 Task: Create a Sprint called Sprint0000000130 in Scrum Project Project0000000044 in Jira. Create a Sprint called Sprint0000000131 in Scrum Project Project0000000044 in Jira. Create a Sprint called Sprint0000000132 in Scrum Project Project0000000044 in Jira. Set Duration of Sprint called Sprint0000000130 in Scrum Project Project0000000044 to 1 week in Jira. Set Duration of Sprint called Sprint0000000131 in Scrum Project Project0000000044 to 2 weeks in Jira
Action: Mouse moved to (995, 273)
Screenshot: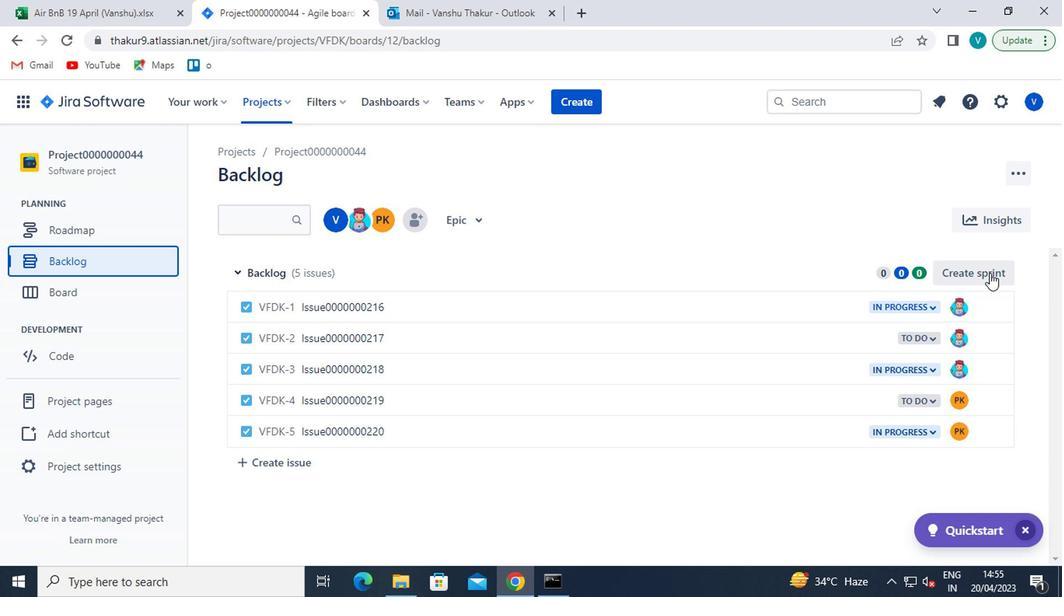 
Action: Mouse pressed left at (995, 273)
Screenshot: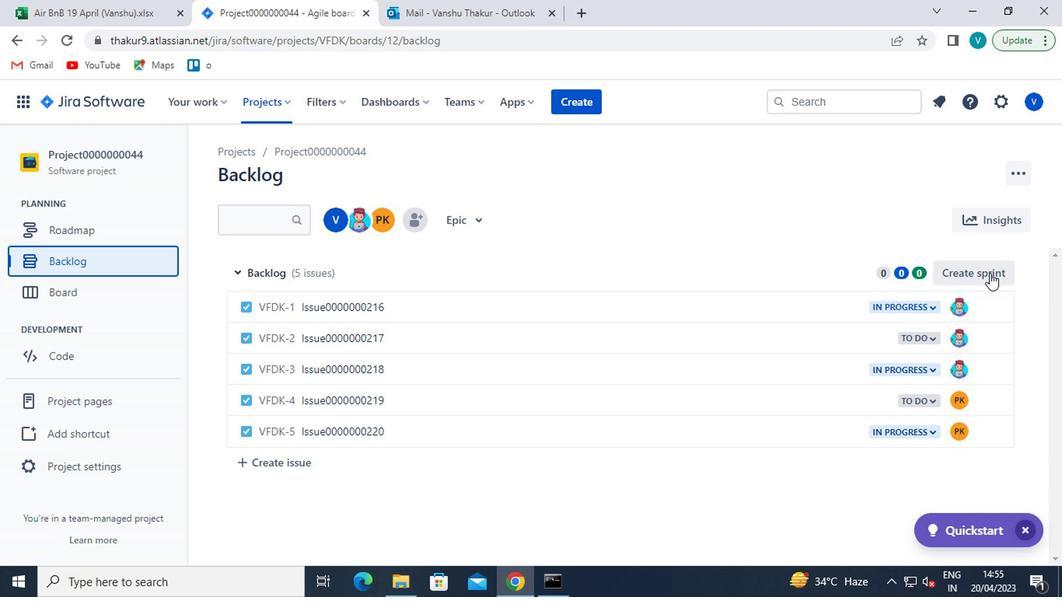 
Action: Mouse moved to (348, 273)
Screenshot: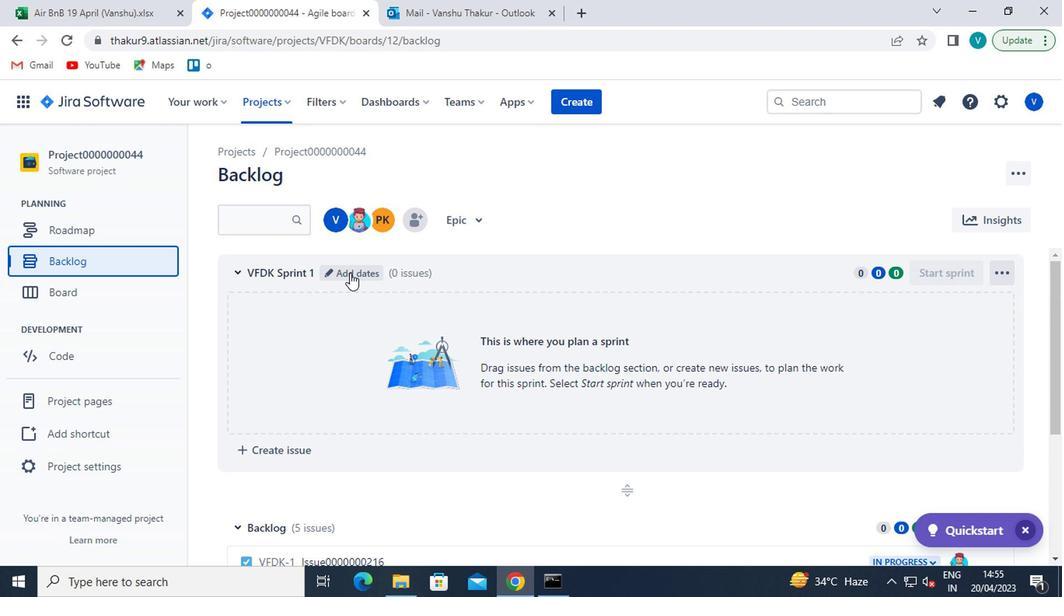 
Action: Mouse pressed left at (348, 273)
Screenshot: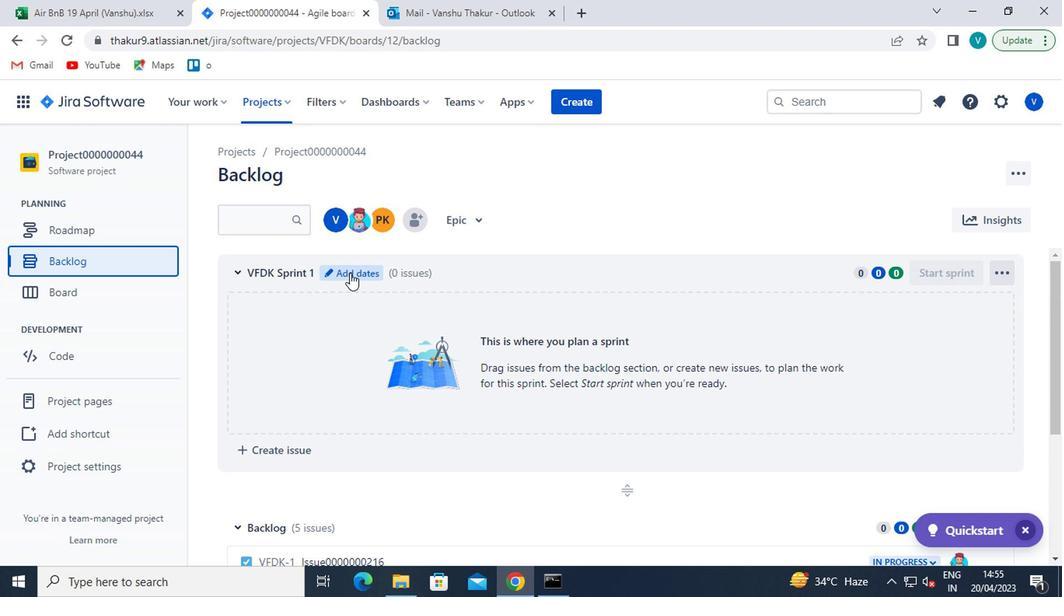 
Action: Mouse moved to (402, 216)
Screenshot: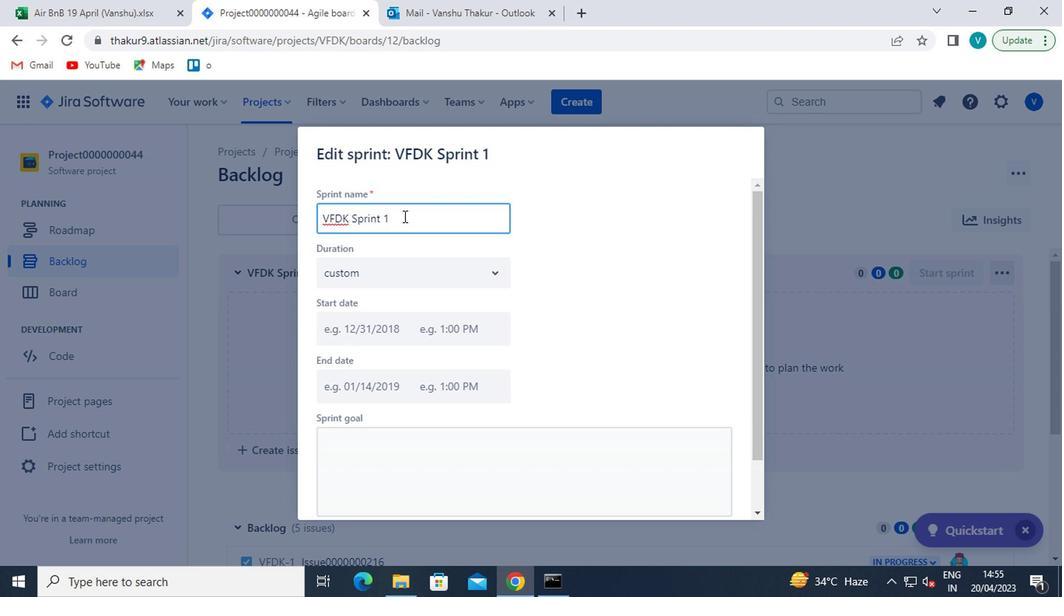 
Action: Key pressed <Key.backspace><Key.backspace><Key.backspace><Key.backspace><Key.backspace><Key.backspace><Key.backspace><Key.backspace><Key.backspace><Key.backspace><Key.backspace><Key.backspace><Key.backspace><Key.backspace><Key.shift>SPRINT0000000130
Screenshot: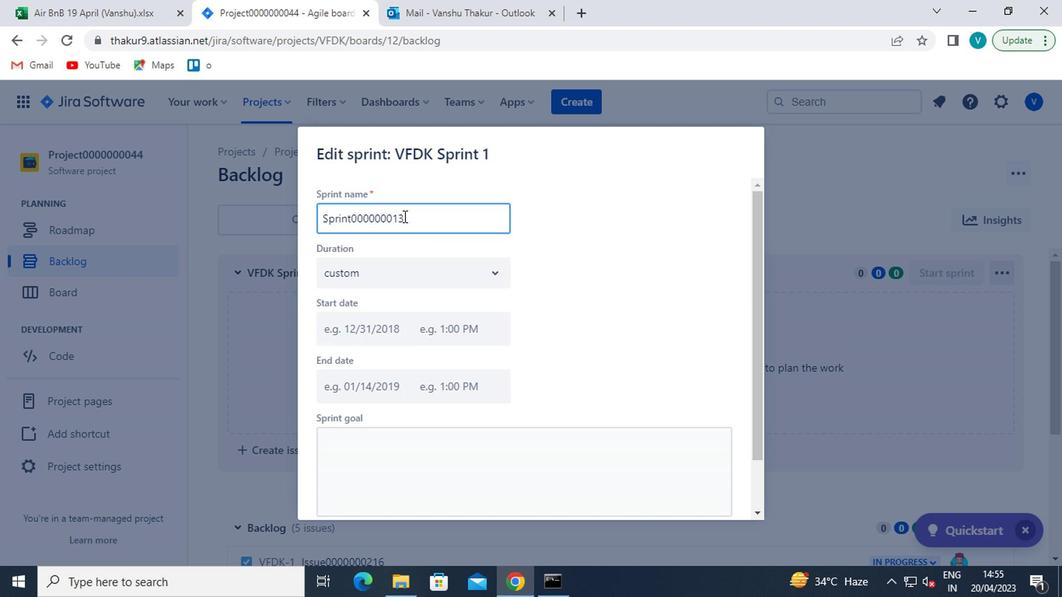 
Action: Mouse moved to (437, 319)
Screenshot: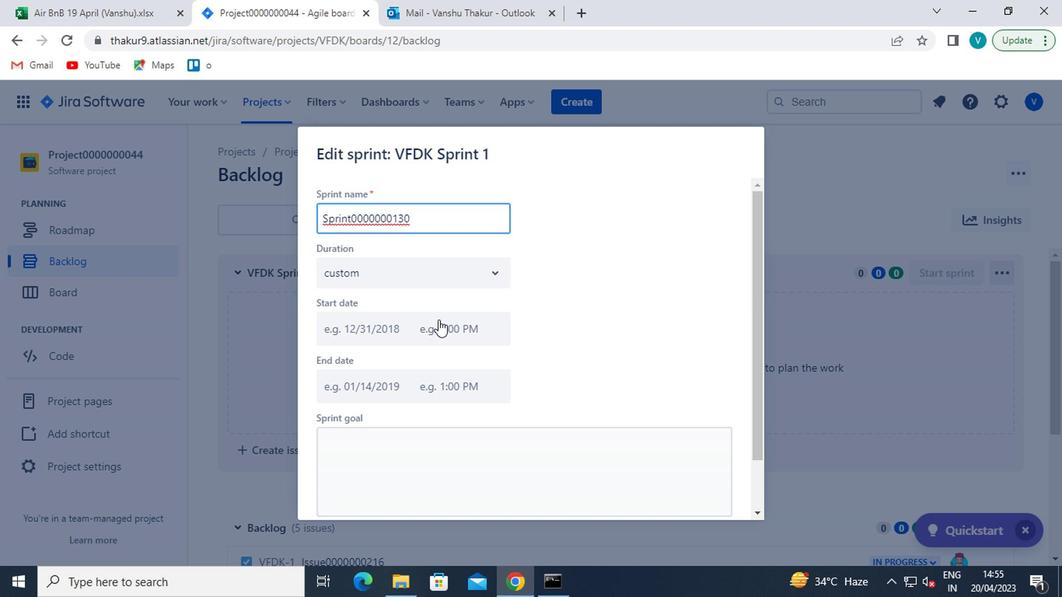 
Action: Mouse scrolled (437, 319) with delta (0, 0)
Screenshot: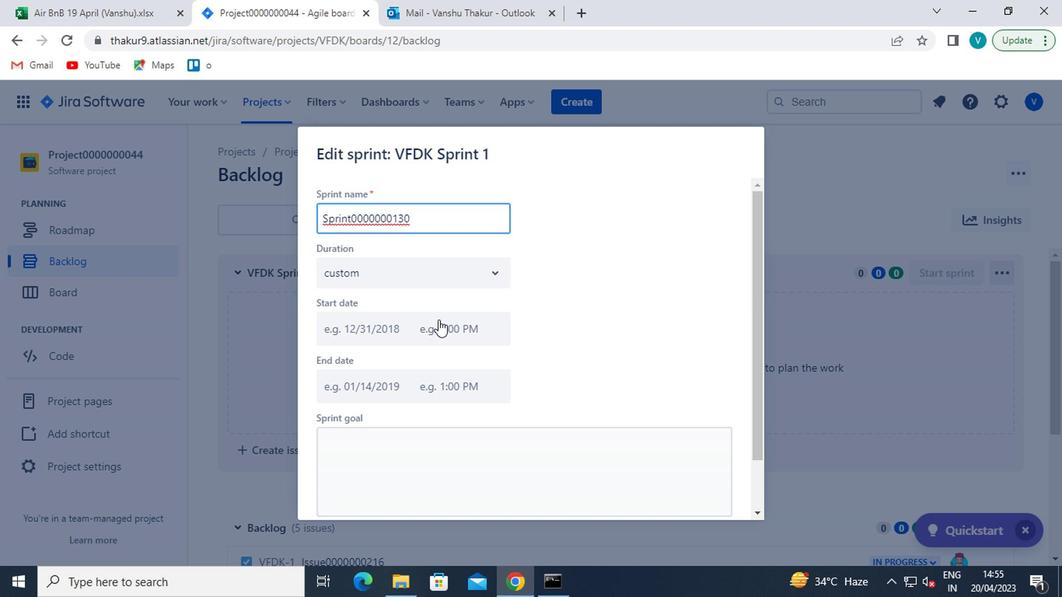 
Action: Mouse moved to (438, 321)
Screenshot: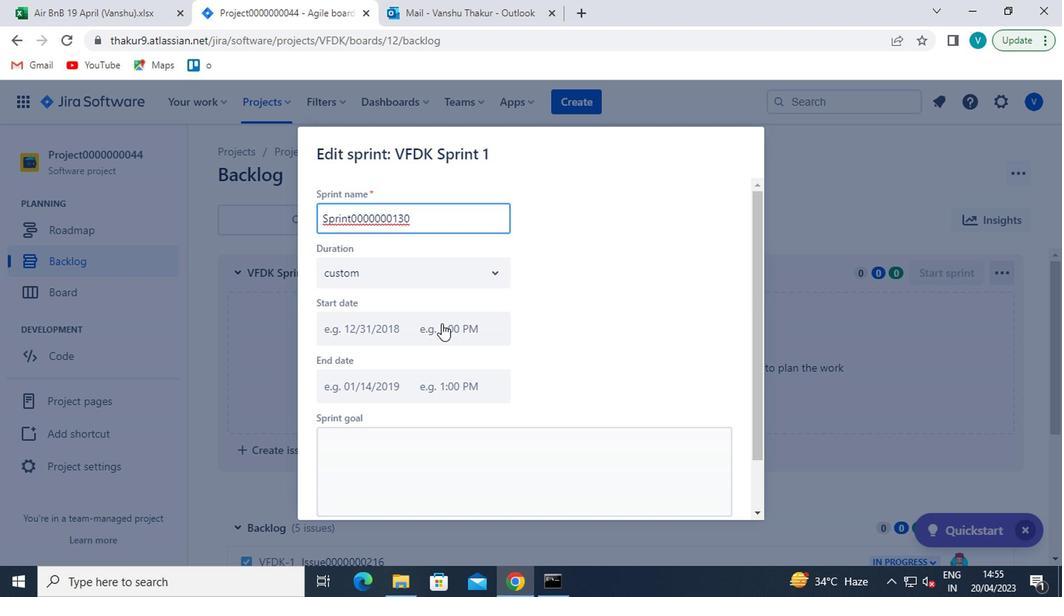 
Action: Mouse scrolled (438, 320) with delta (0, -1)
Screenshot: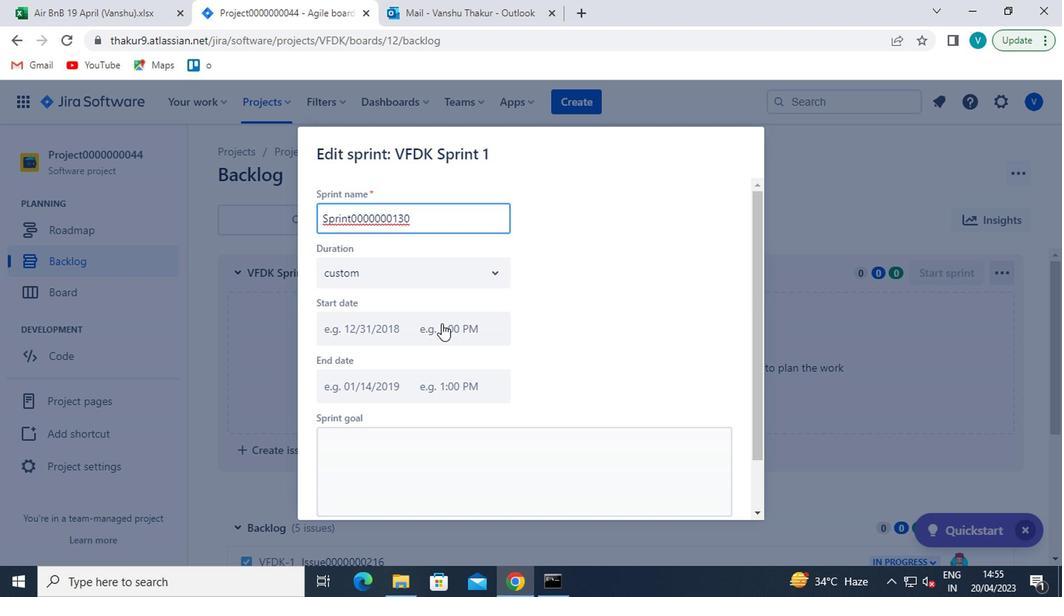 
Action: Mouse moved to (442, 325)
Screenshot: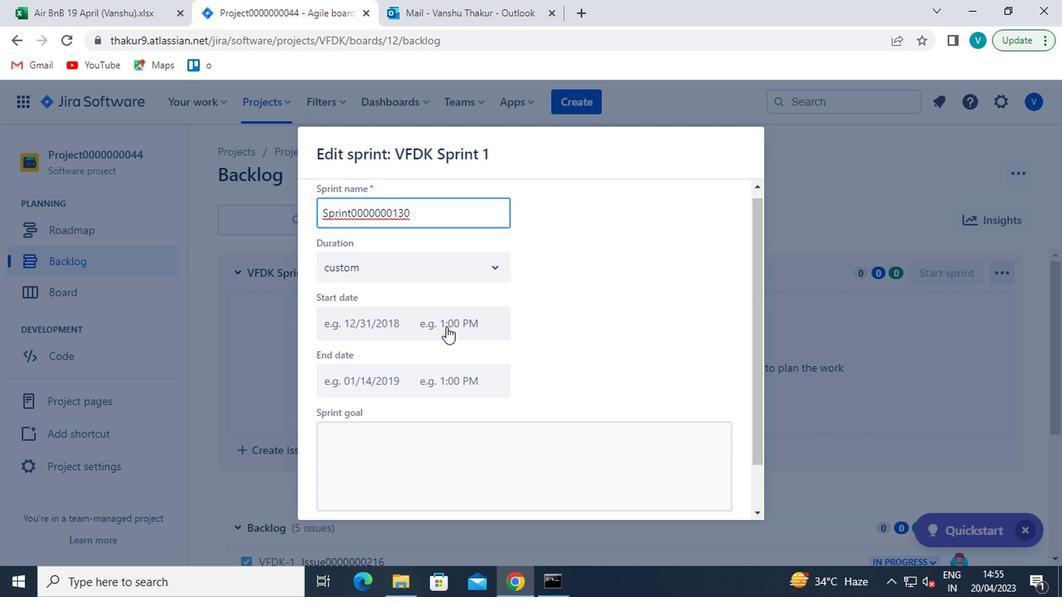 
Action: Mouse scrolled (442, 325) with delta (0, 0)
Screenshot: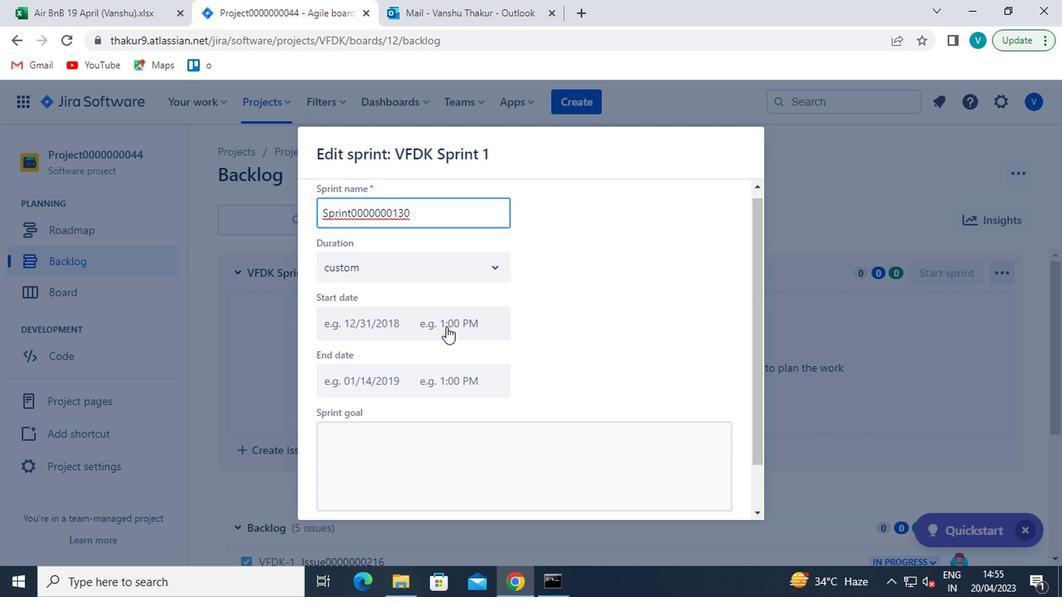 
Action: Mouse moved to (640, 488)
Screenshot: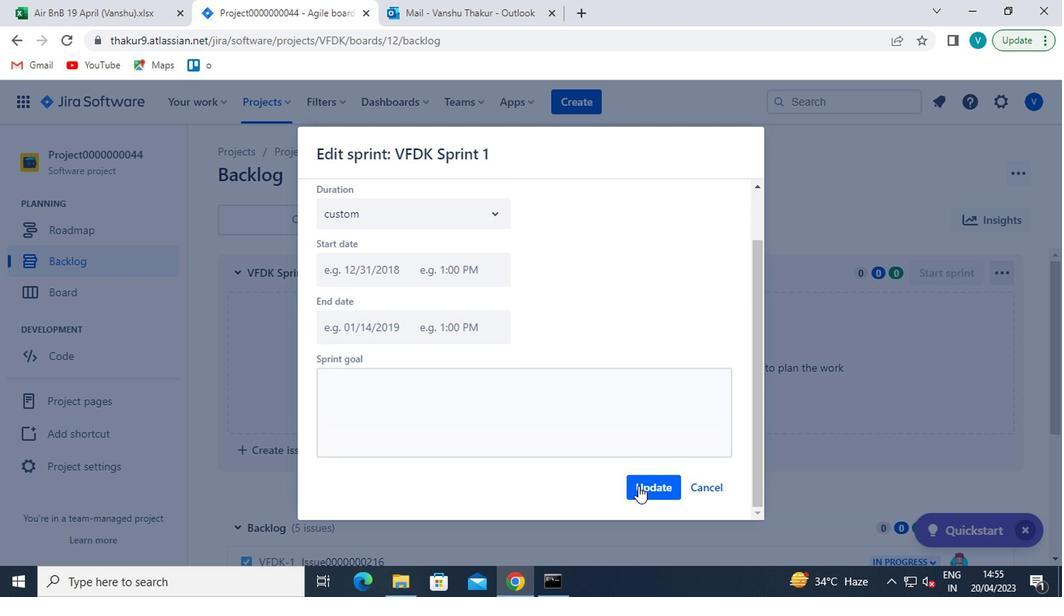 
Action: Mouse pressed left at (640, 488)
Screenshot: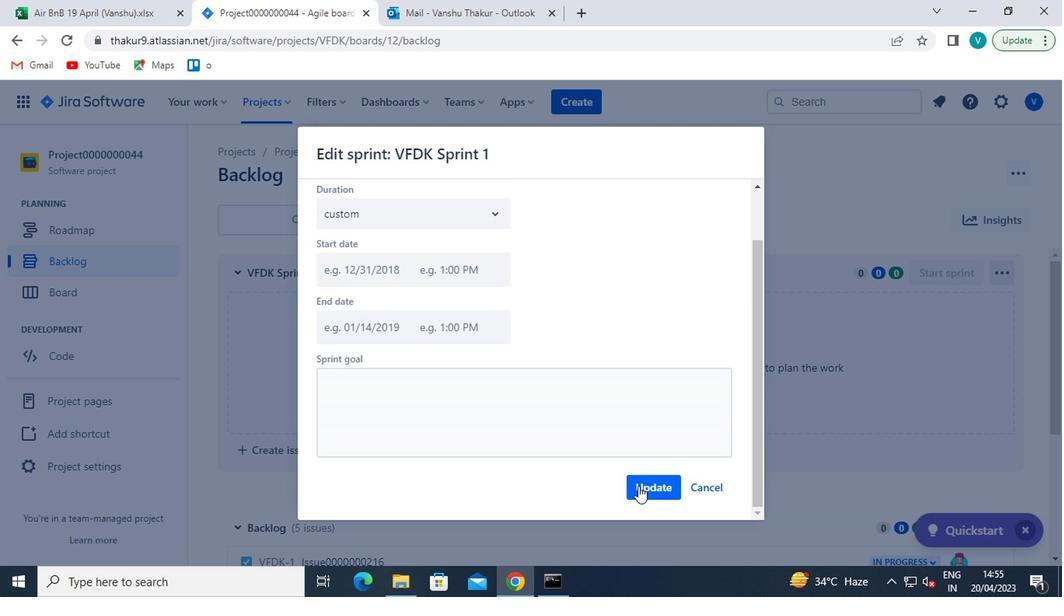 
Action: Mouse moved to (836, 459)
Screenshot: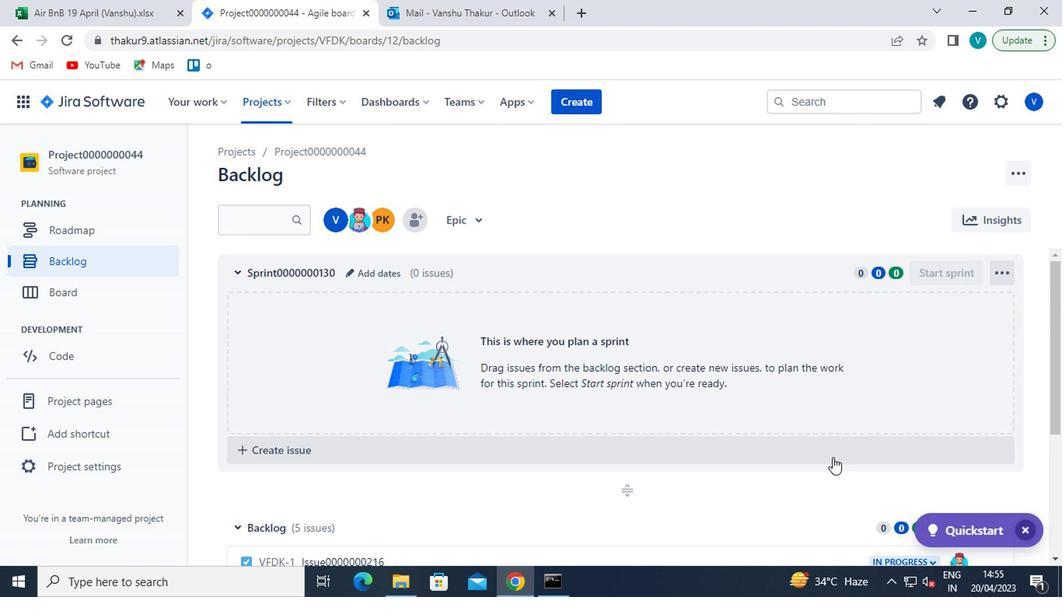 
Action: Mouse scrolled (836, 458) with delta (0, -1)
Screenshot: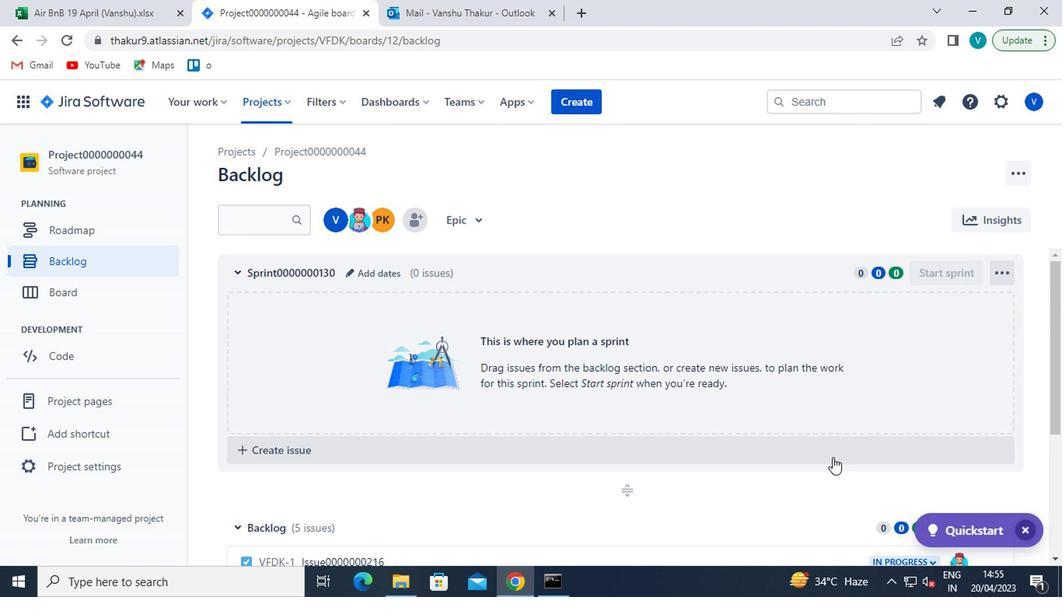 
Action: Mouse scrolled (836, 458) with delta (0, -1)
Screenshot: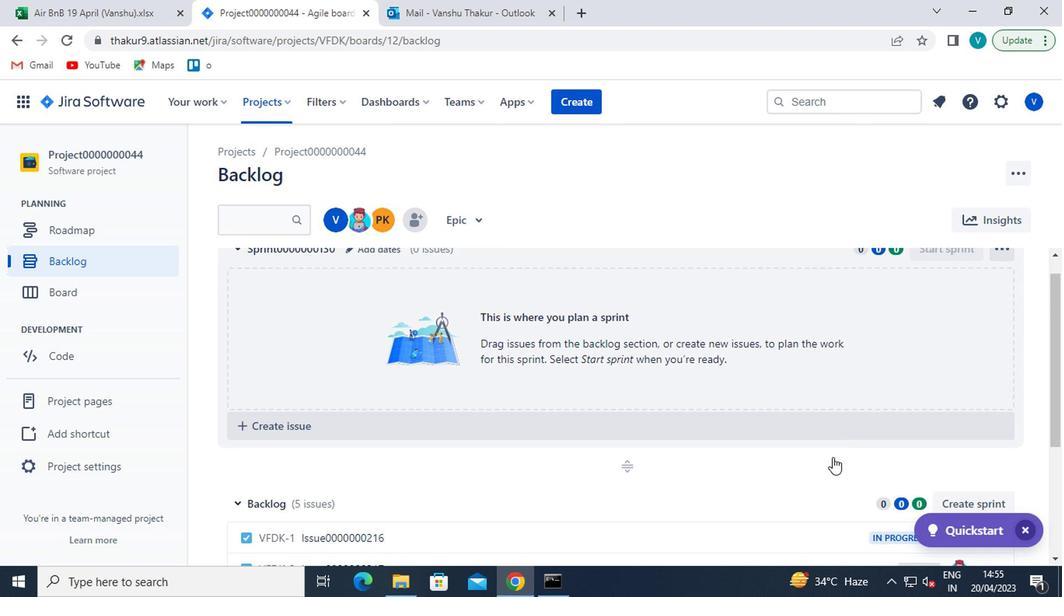 
Action: Mouse scrolled (836, 458) with delta (0, -1)
Screenshot: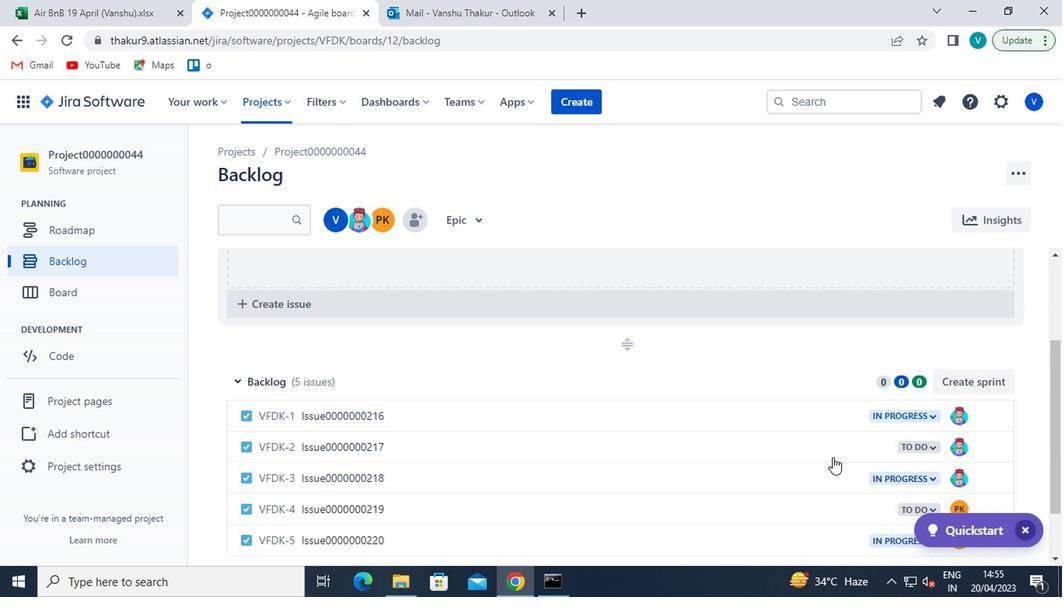 
Action: Mouse moved to (969, 312)
Screenshot: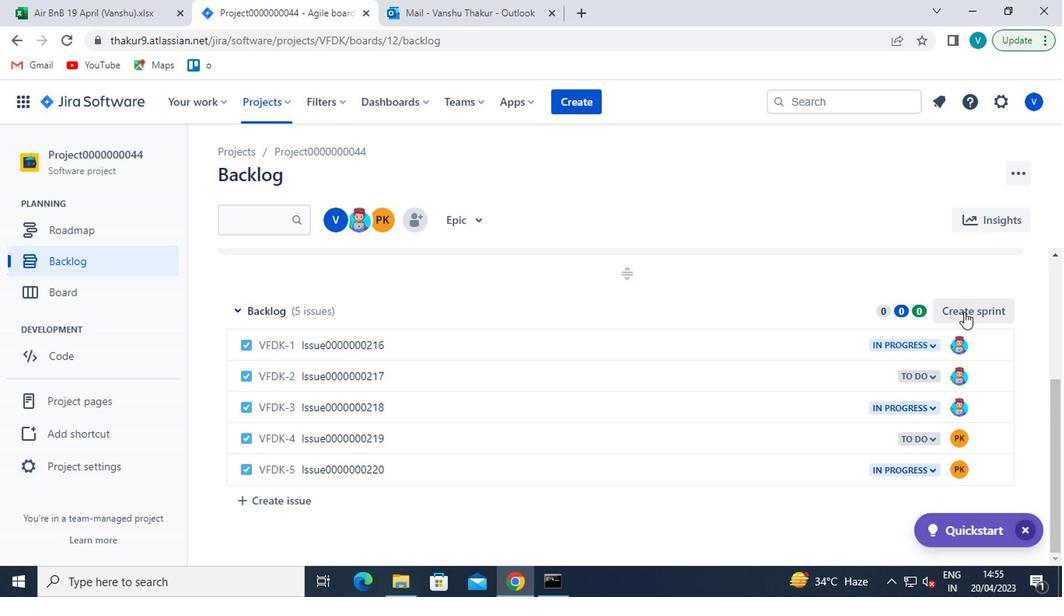 
Action: Mouse pressed left at (969, 312)
Screenshot: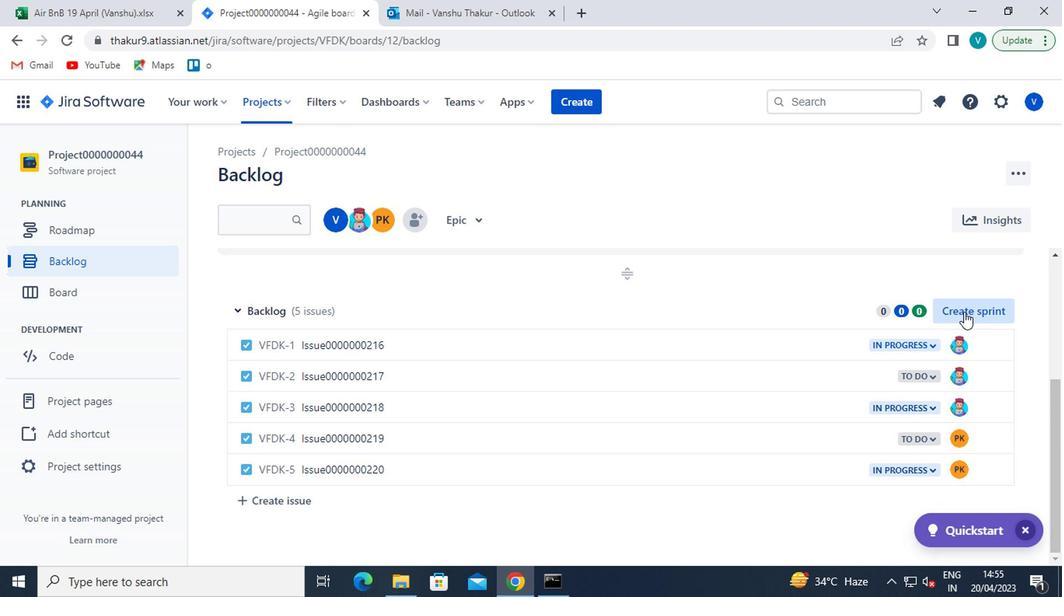 
Action: Mouse moved to (331, 311)
Screenshot: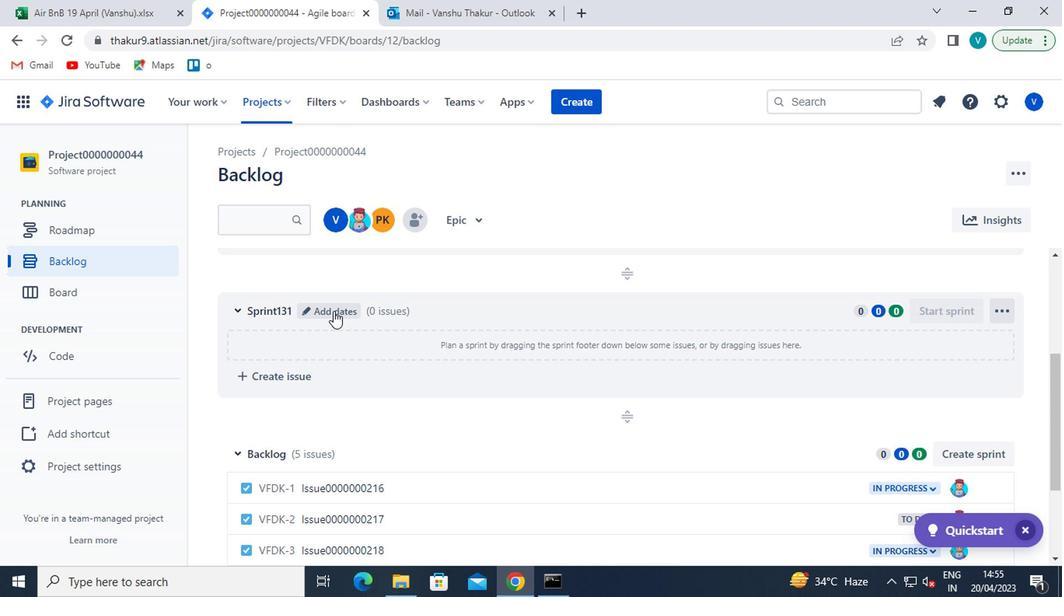 
Action: Mouse pressed left at (331, 311)
Screenshot: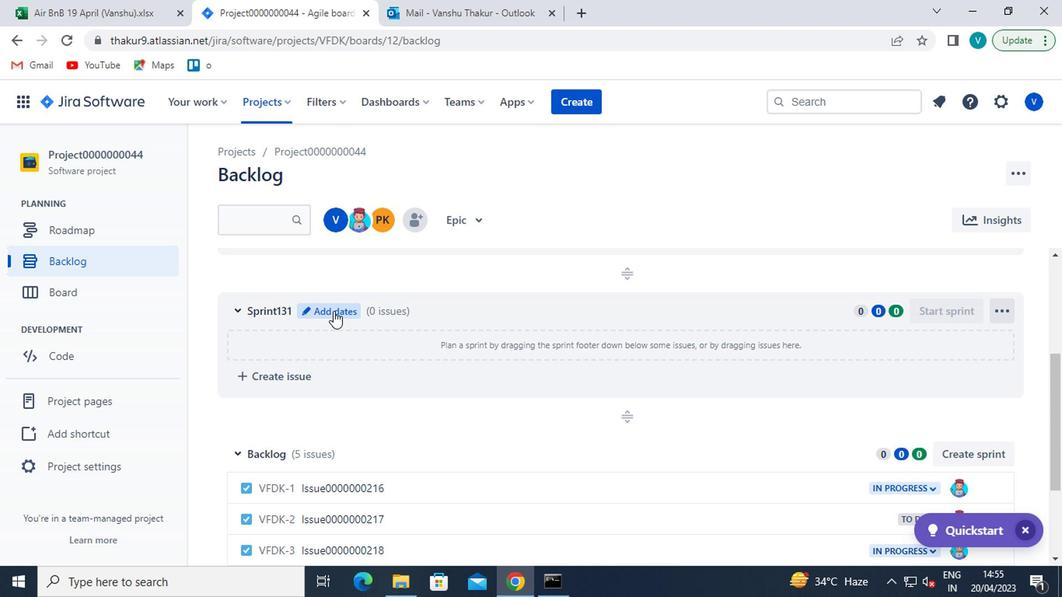 
Action: Mouse moved to (394, 216)
Screenshot: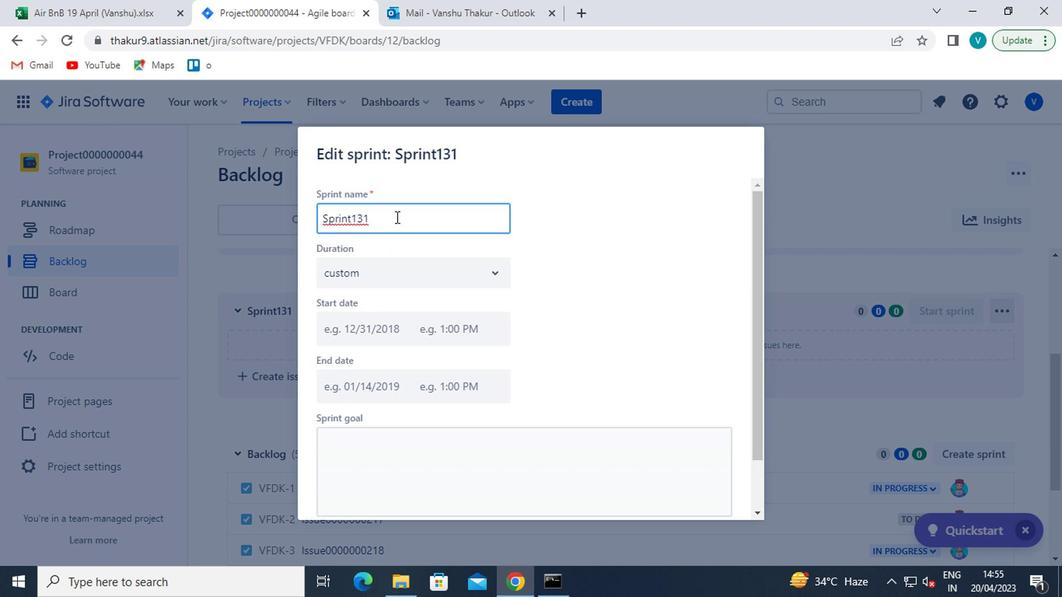 
Action: Mouse pressed left at (394, 216)
Screenshot: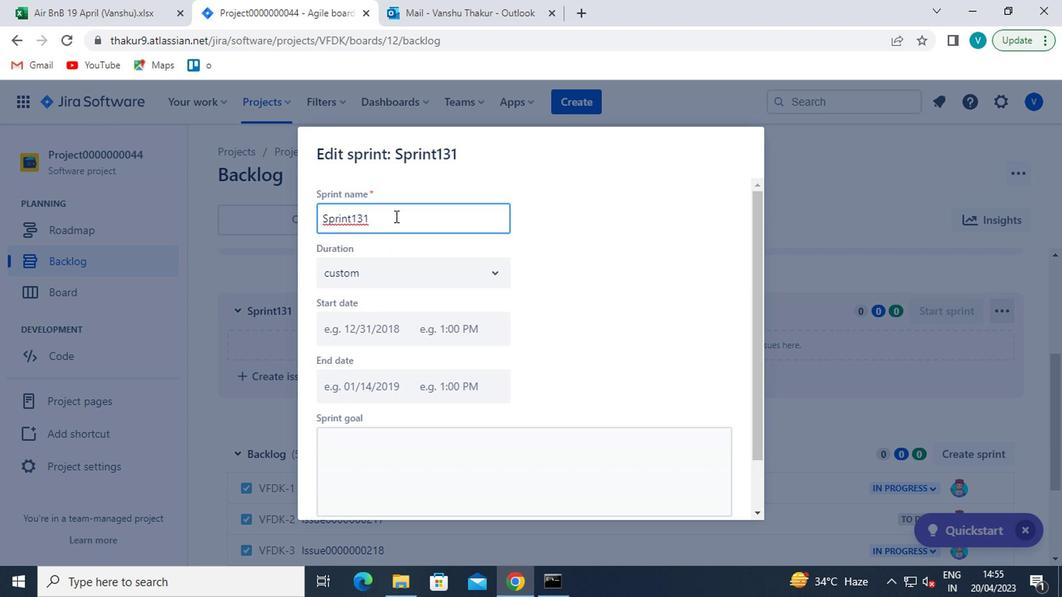 
Action: Mouse moved to (362, 219)
Screenshot: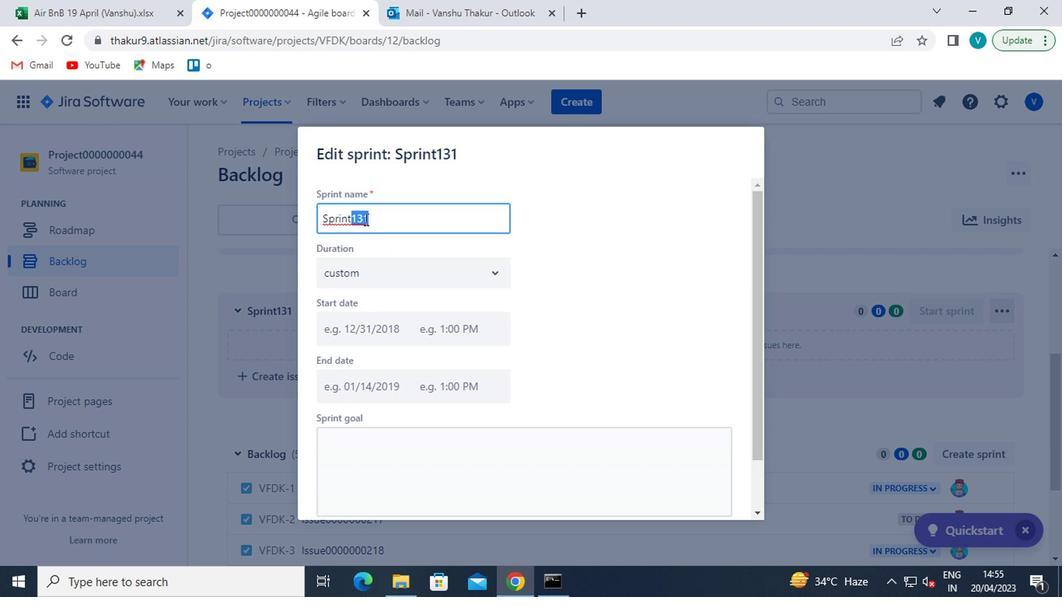 
Action: Key pressed <Key.backspace>0000000131
Screenshot: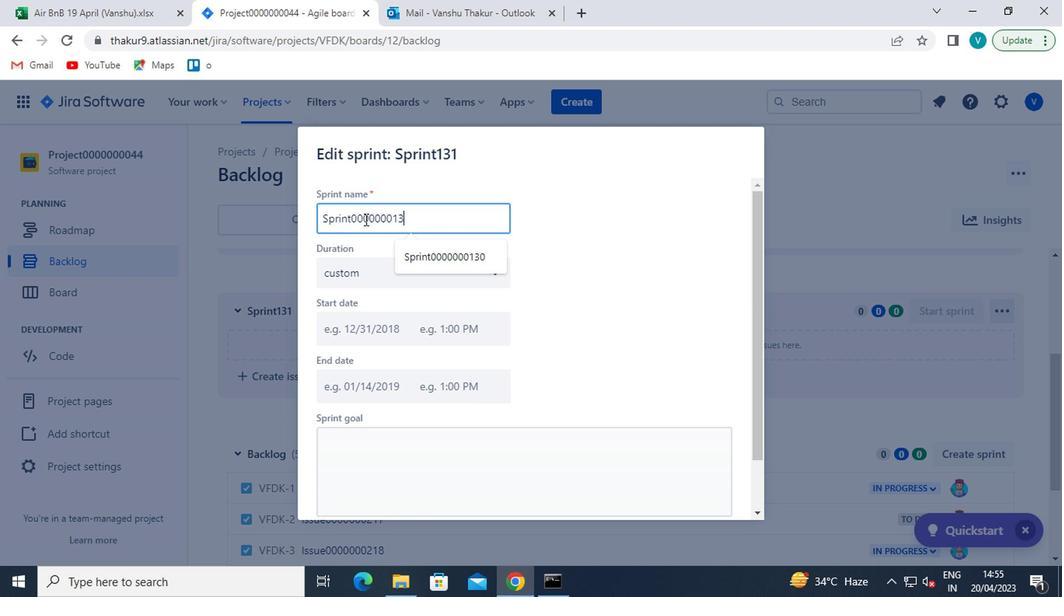 
Action: Mouse moved to (477, 310)
Screenshot: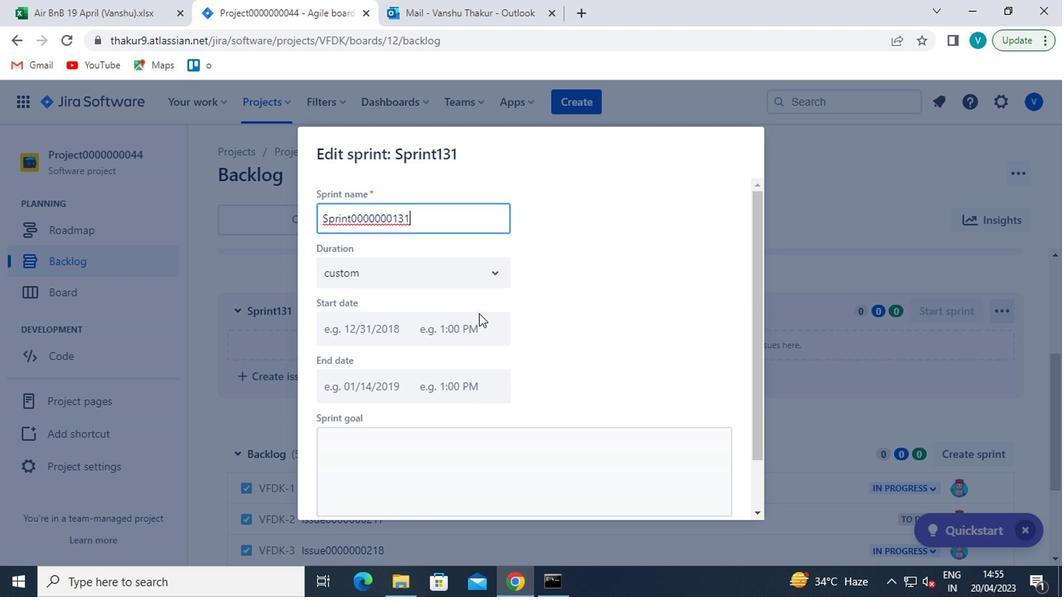
Action: Mouse scrolled (477, 309) with delta (0, -1)
Screenshot: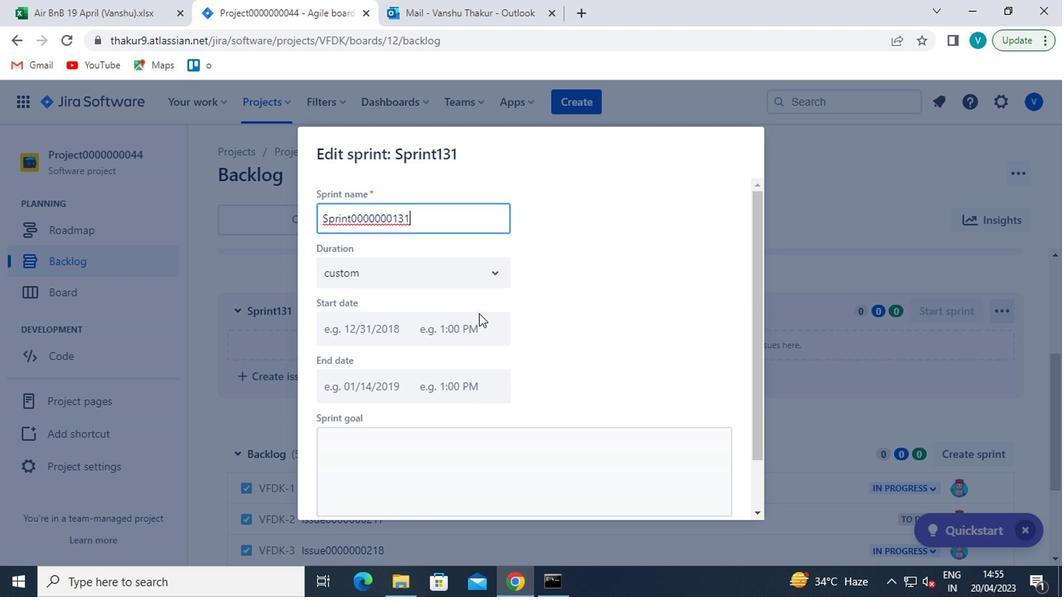 
Action: Mouse moved to (478, 314)
Screenshot: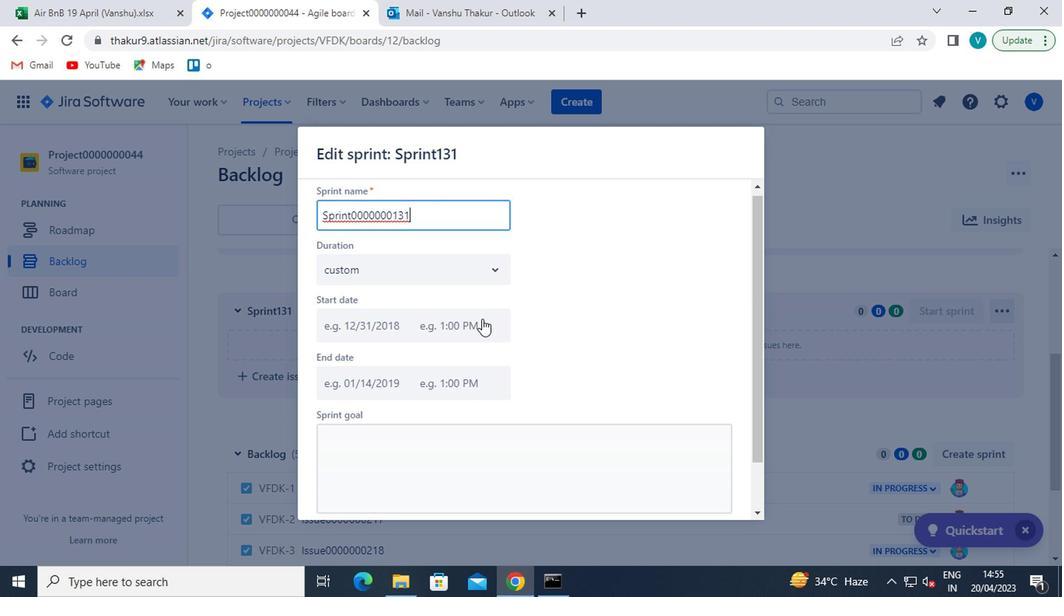 
Action: Mouse scrolled (478, 313) with delta (0, 0)
Screenshot: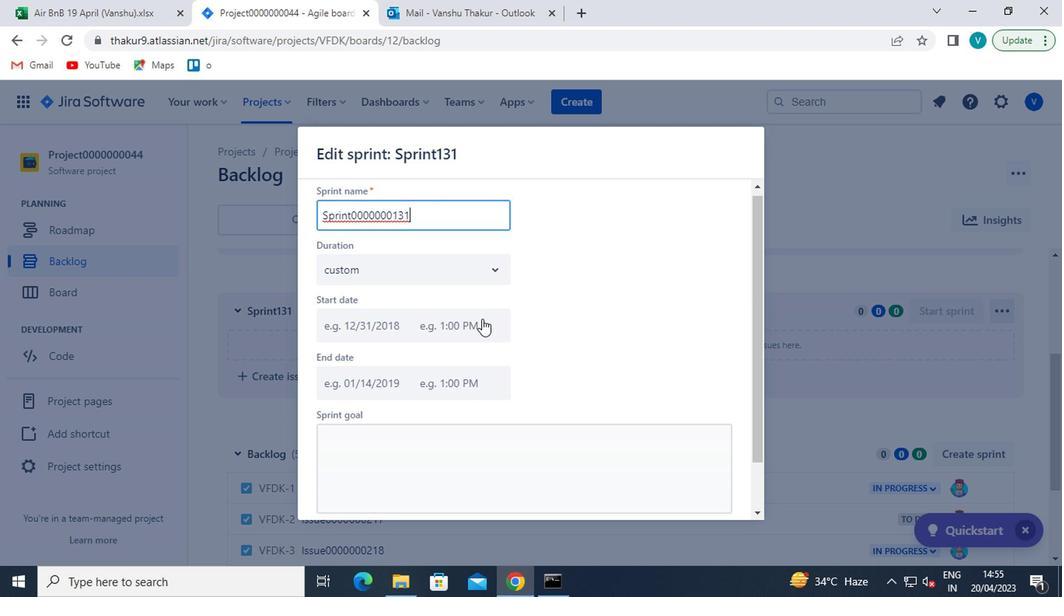 
Action: Mouse moved to (479, 315)
Screenshot: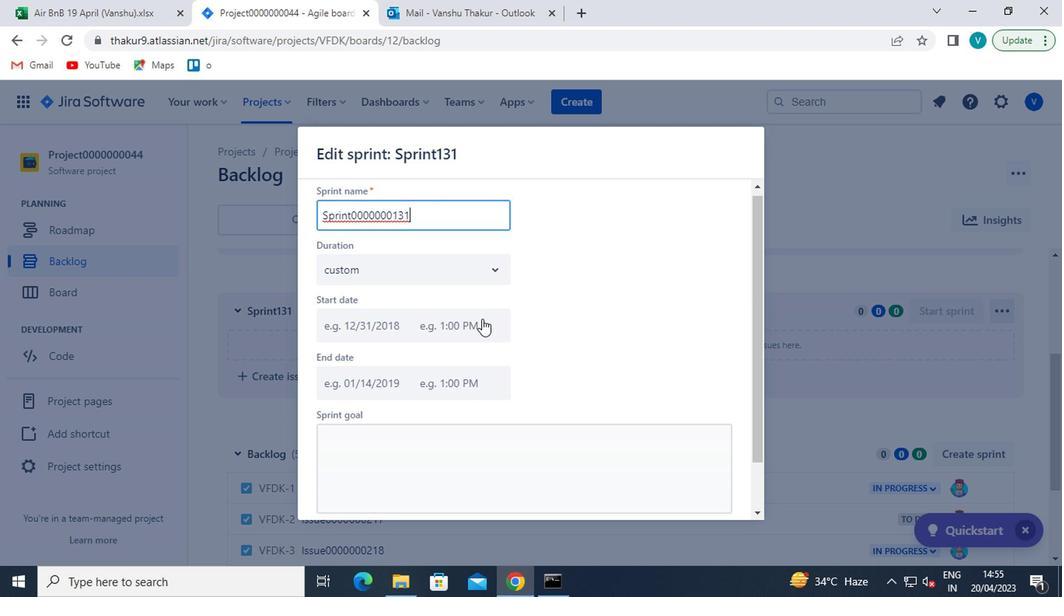 
Action: Mouse scrolled (479, 314) with delta (0, -1)
Screenshot: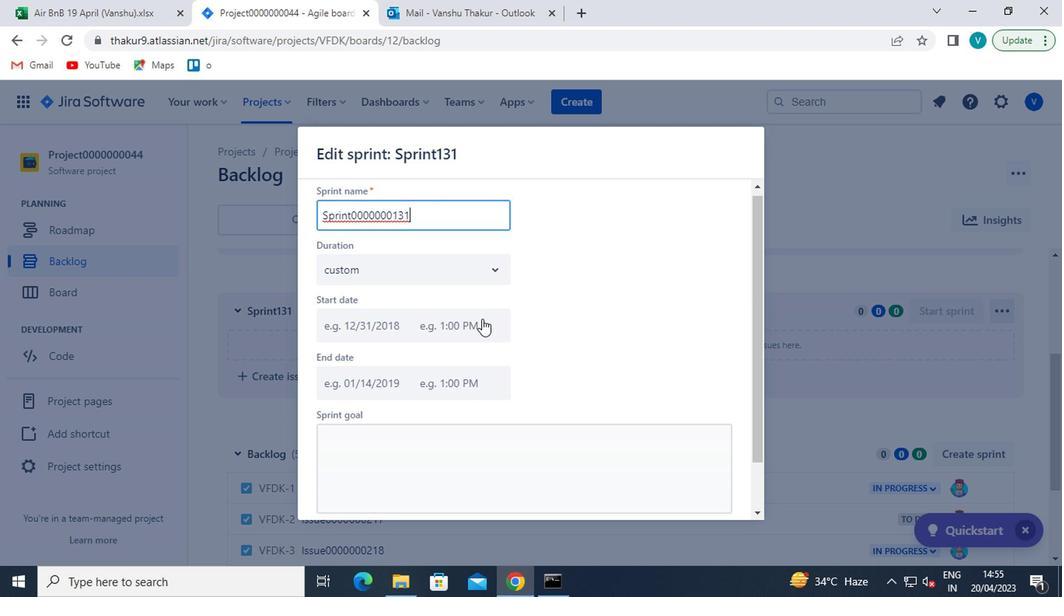 
Action: Mouse moved to (647, 493)
Screenshot: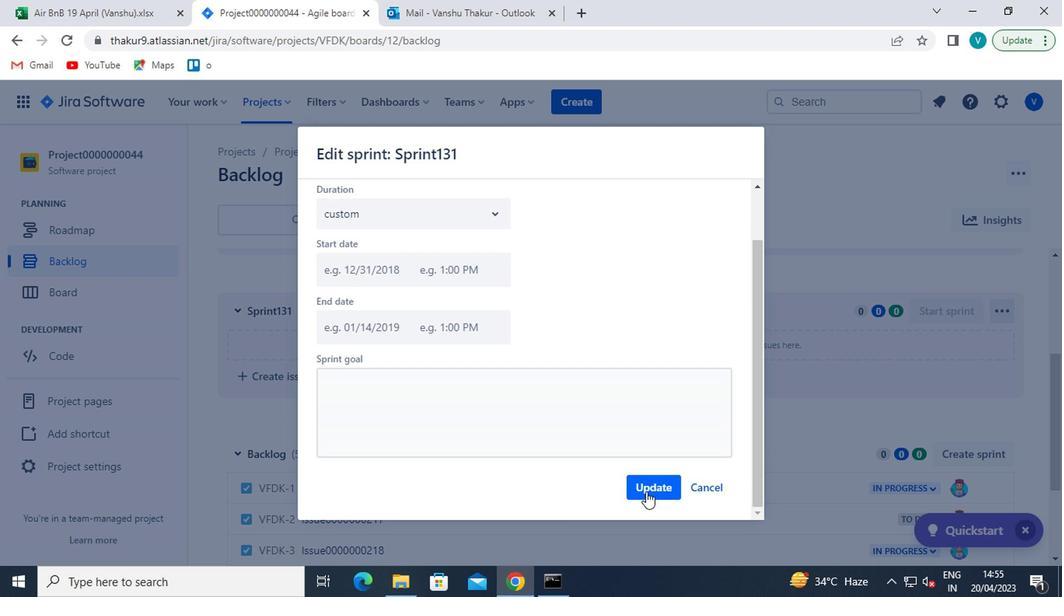 
Action: Mouse pressed left at (647, 493)
Screenshot: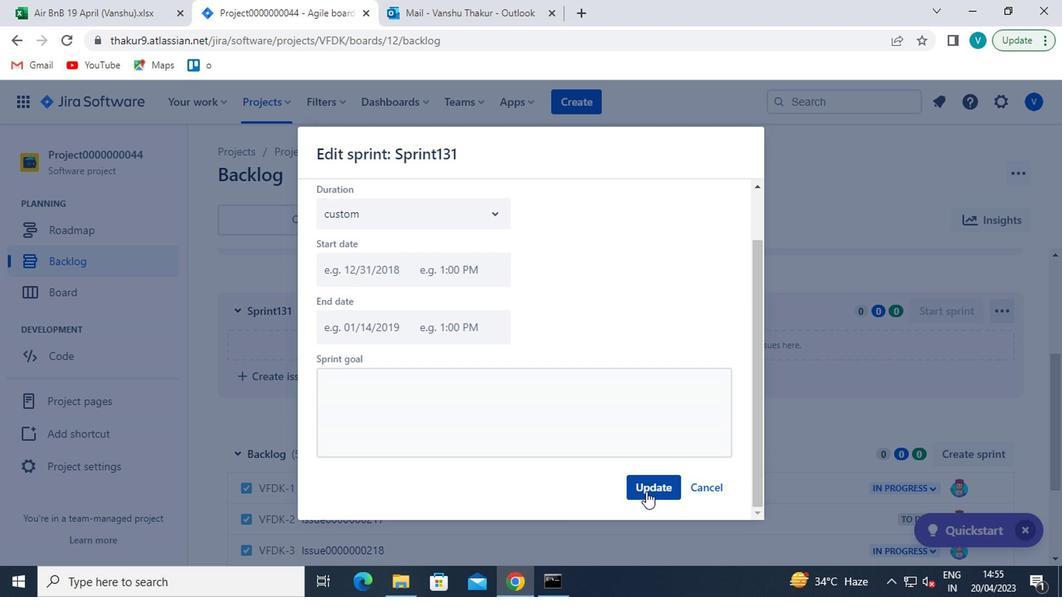 
Action: Mouse moved to (717, 407)
Screenshot: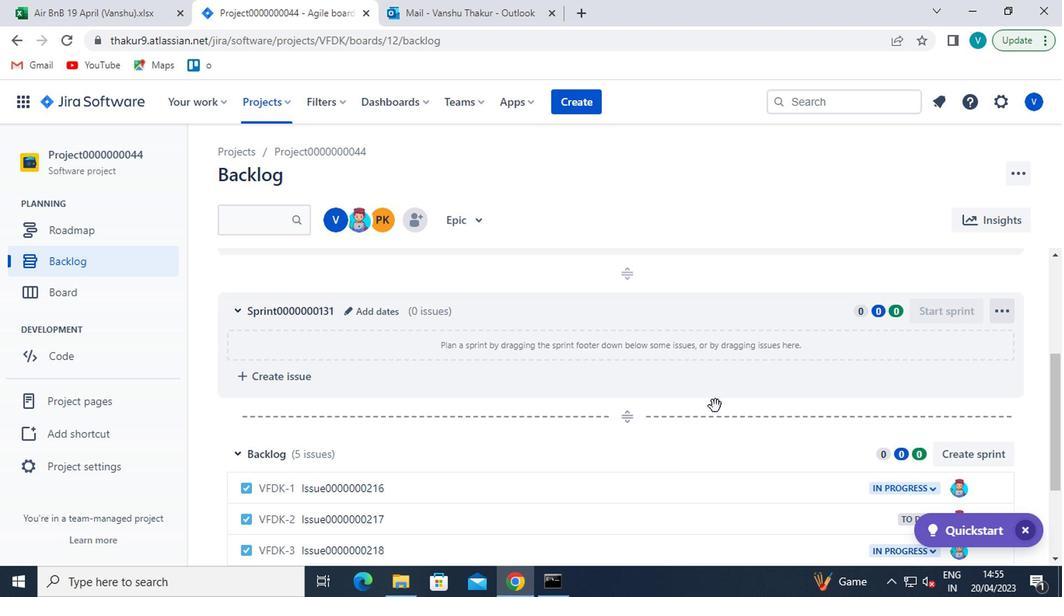 
Action: Mouse scrolled (717, 408) with delta (0, 0)
Screenshot: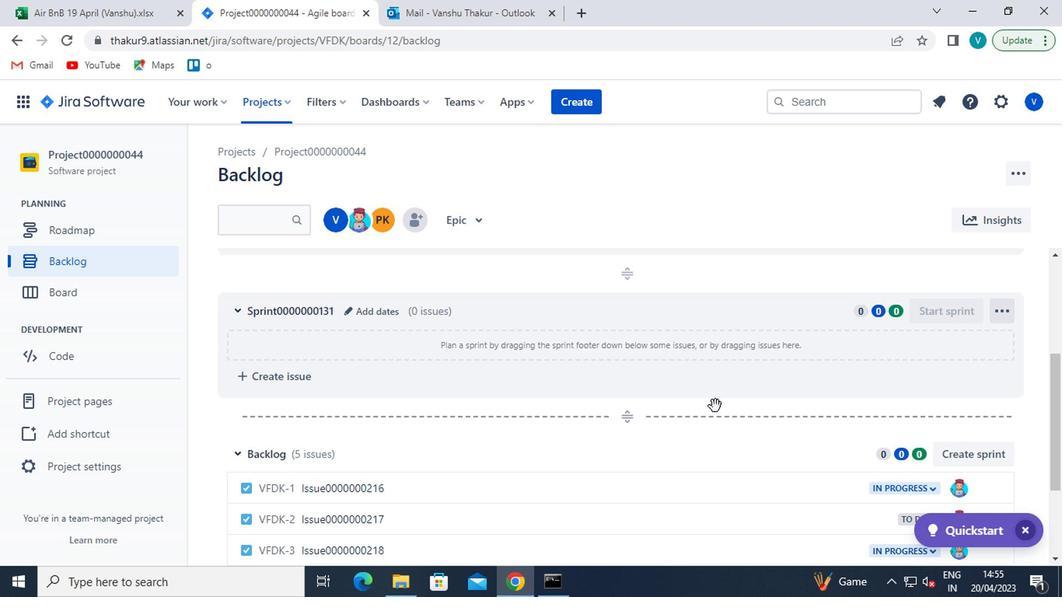 
Action: Mouse scrolled (717, 408) with delta (0, 0)
Screenshot: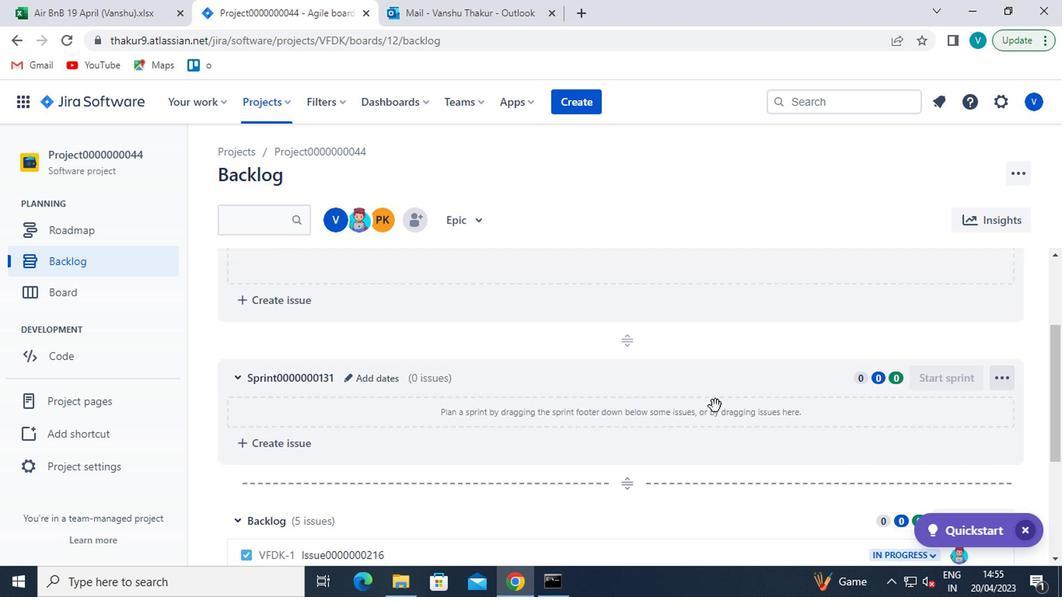 
Action: Mouse scrolled (717, 408) with delta (0, 0)
Screenshot: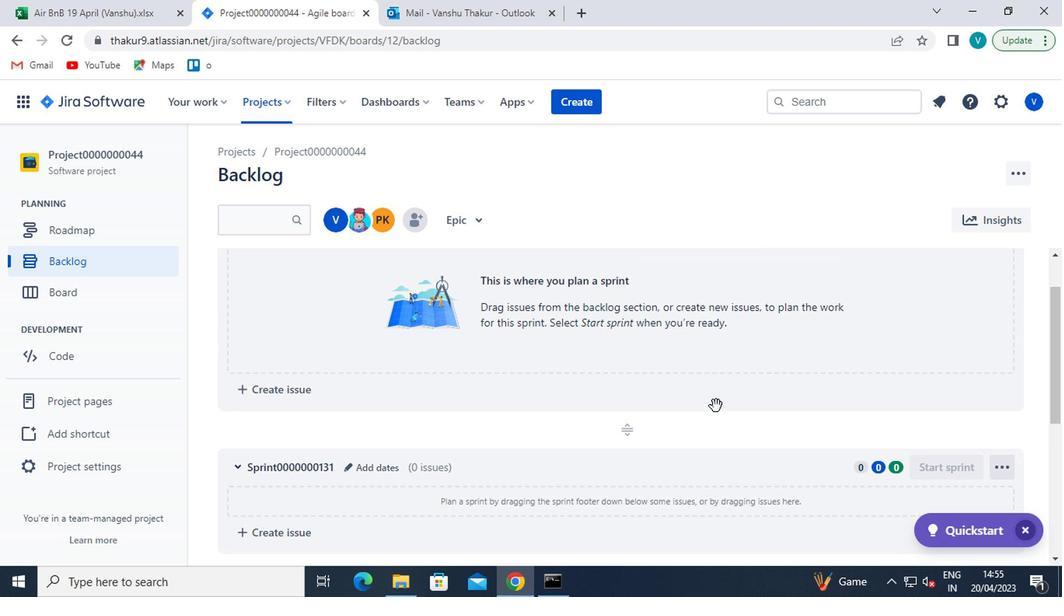 
Action: Mouse moved to (719, 407)
Screenshot: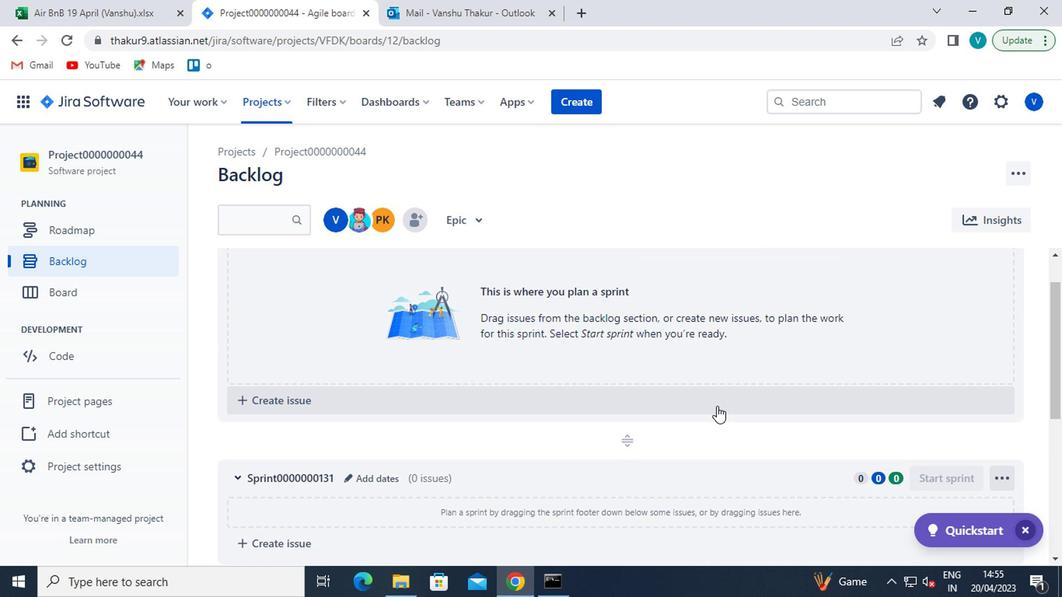 
Action: Mouse scrolled (719, 408) with delta (0, 0)
Screenshot: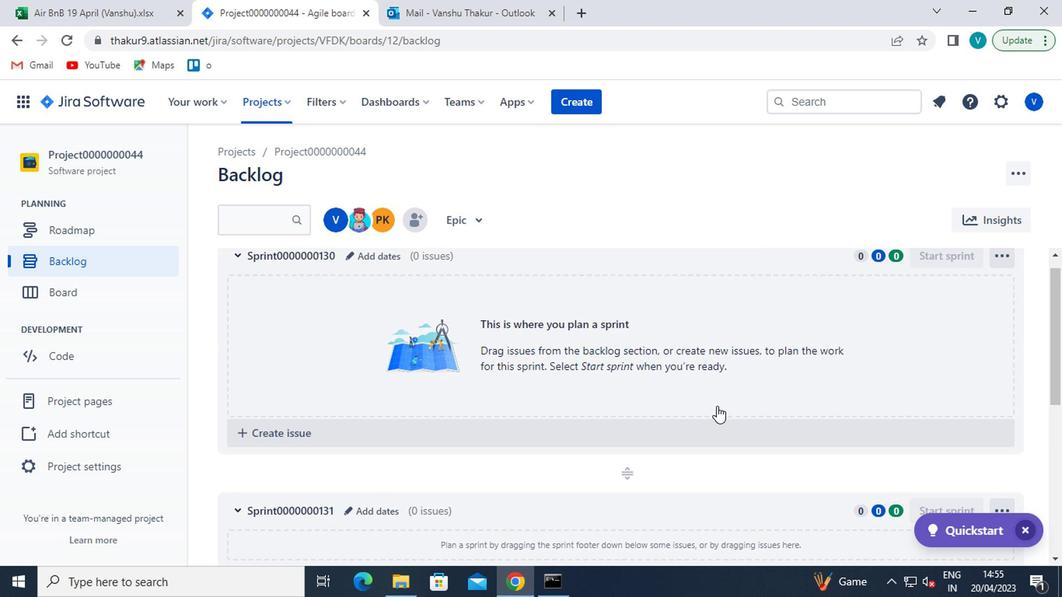 
Action: Mouse scrolled (719, 406) with delta (0, -1)
Screenshot: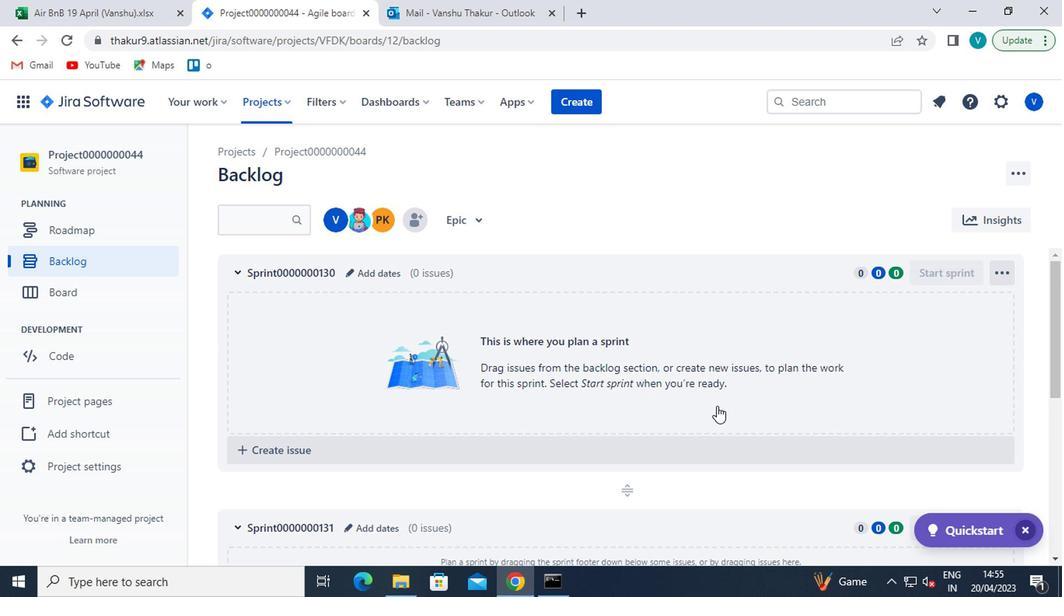 
Action: Mouse scrolled (719, 406) with delta (0, -1)
Screenshot: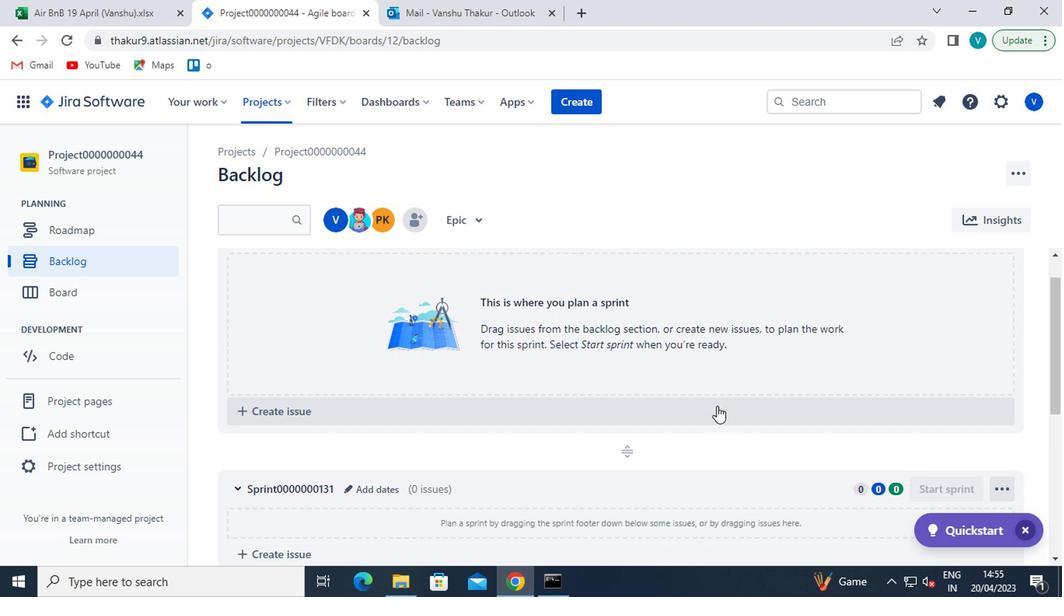 
Action: Mouse scrolled (719, 406) with delta (0, -1)
Screenshot: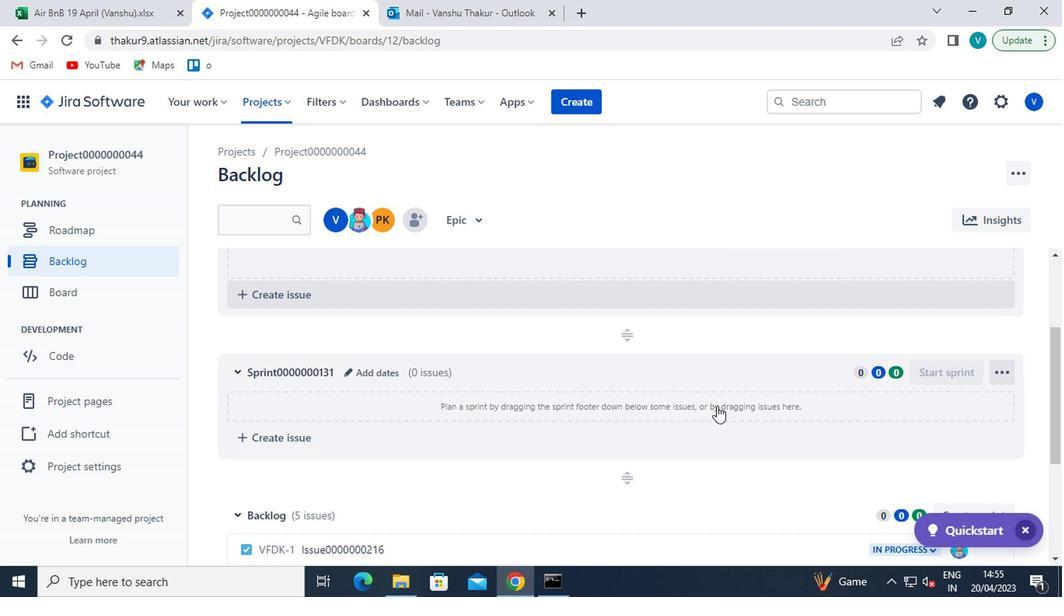 
Action: Mouse moved to (1002, 443)
Screenshot: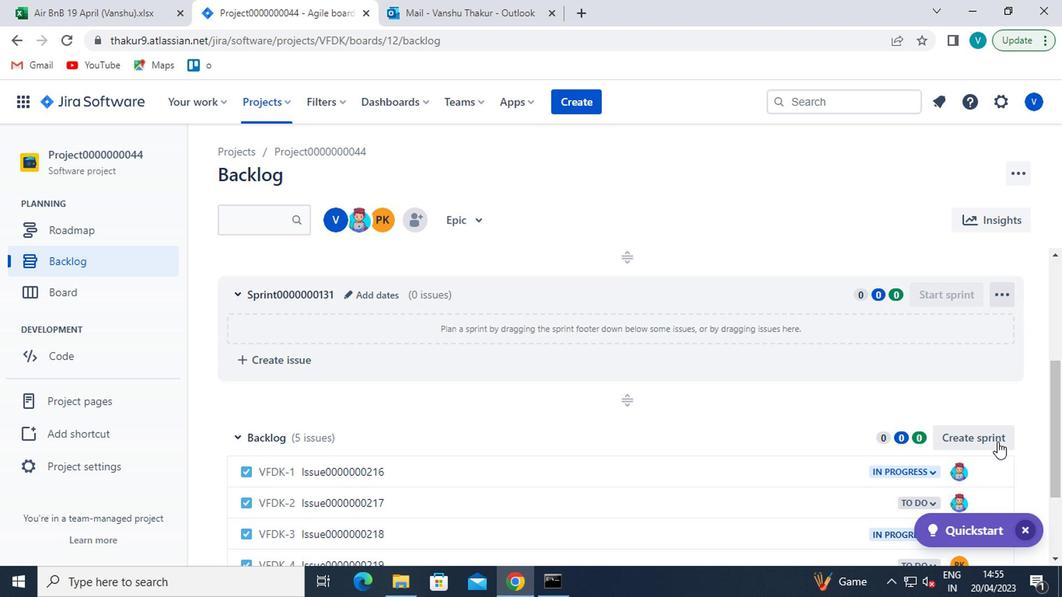 
Action: Mouse pressed left at (1002, 443)
Screenshot: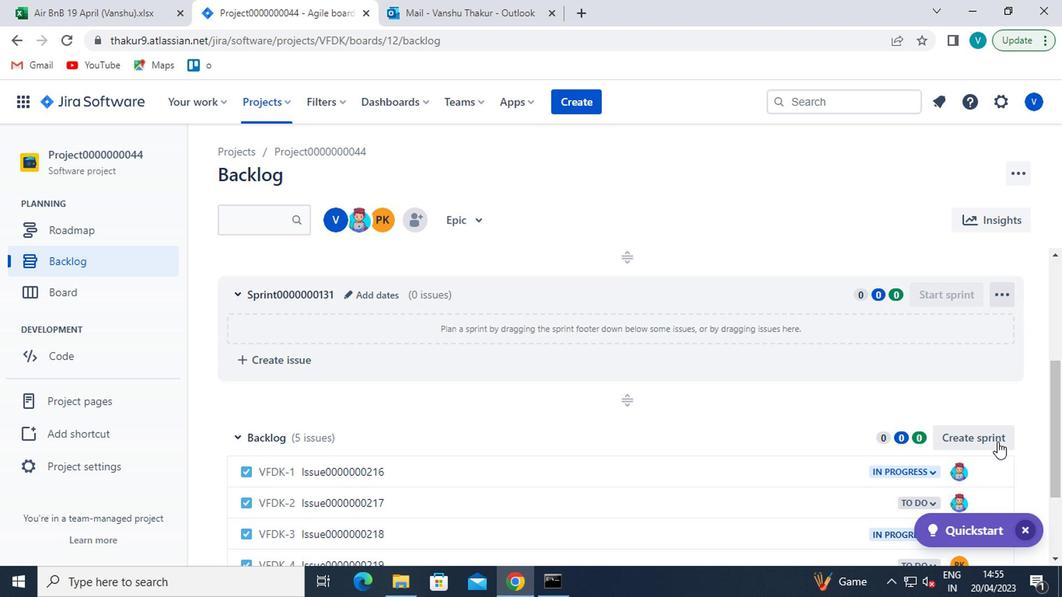
Action: Mouse moved to (332, 440)
Screenshot: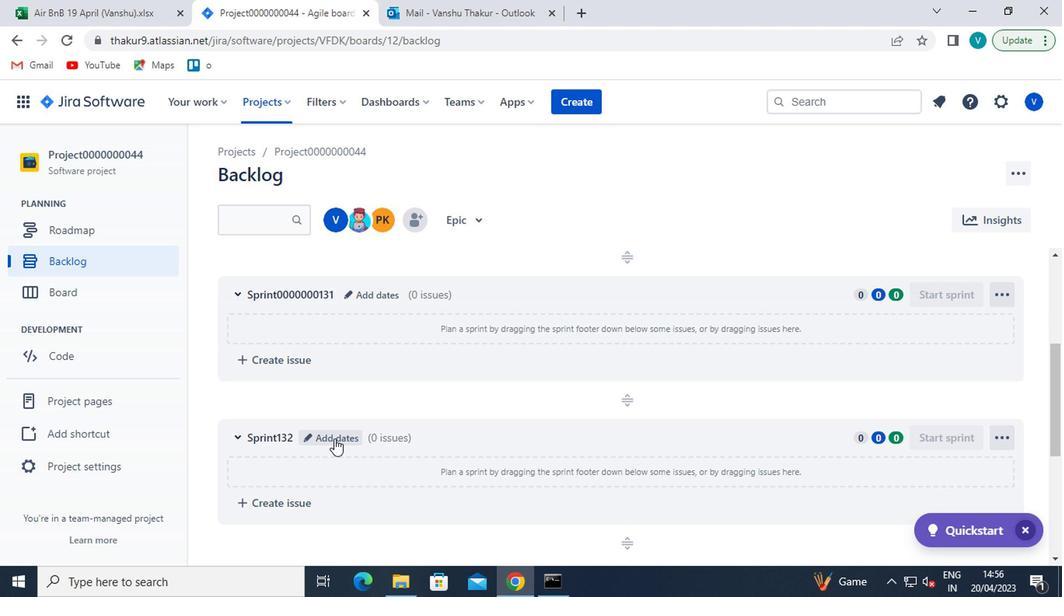 
Action: Mouse pressed left at (332, 440)
Screenshot: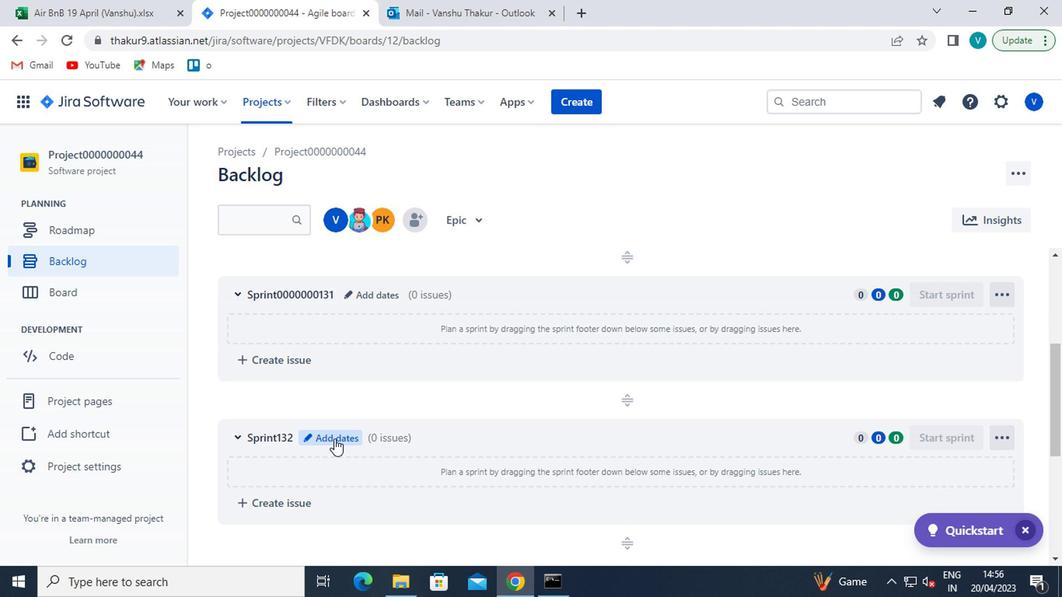 
Action: Mouse moved to (350, 218)
Screenshot: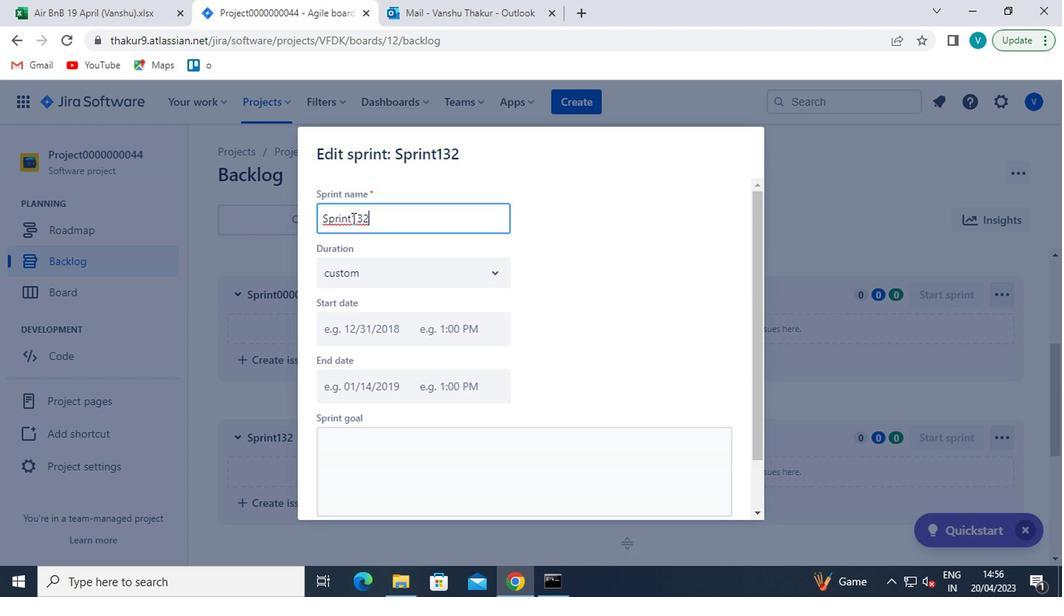 
Action: Mouse pressed left at (350, 218)
Screenshot: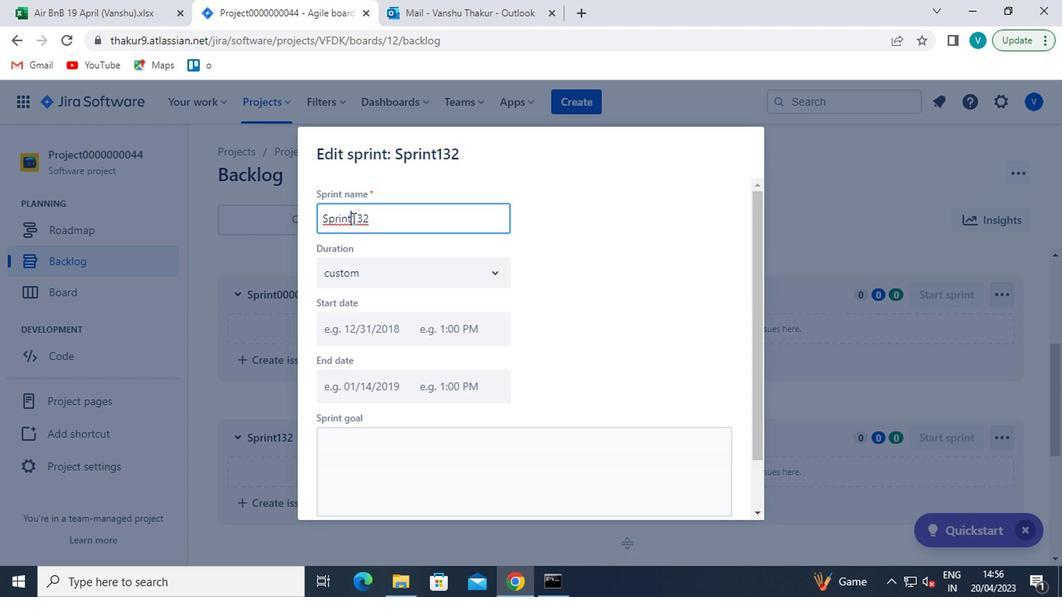 
Action: Mouse moved to (386, 220)
Screenshot: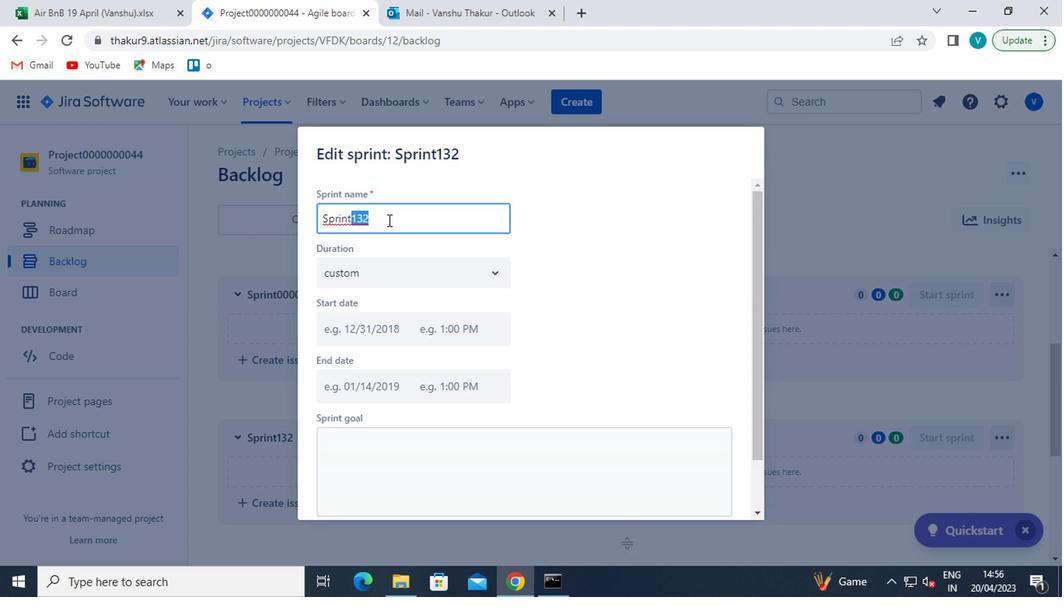 
Action: Key pressed <Key.backspace>0000000132
Screenshot: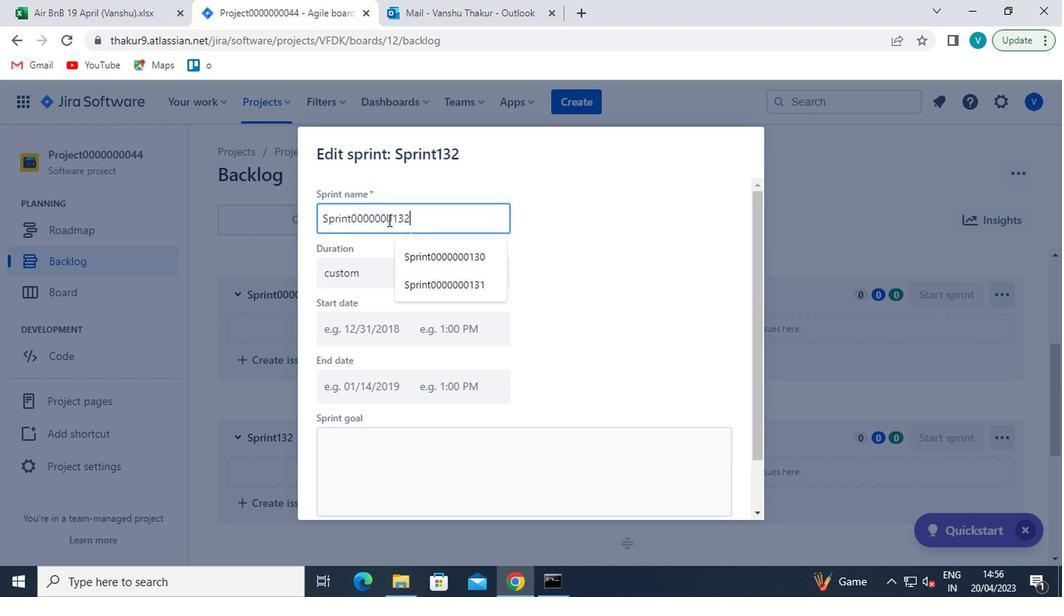 
Action: Mouse moved to (552, 320)
Screenshot: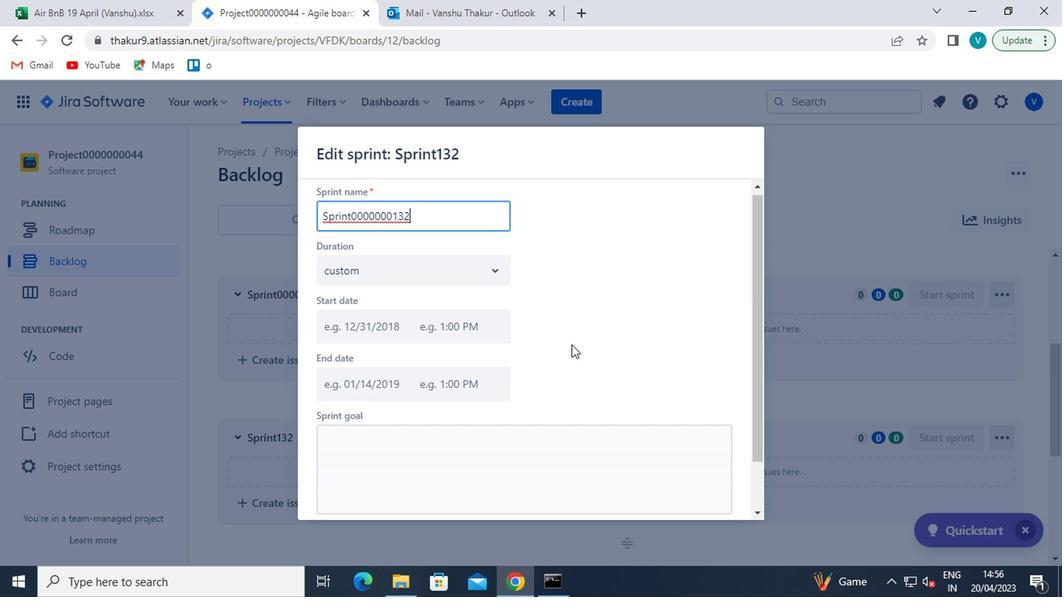 
Action: Mouse scrolled (552, 319) with delta (0, 0)
Screenshot: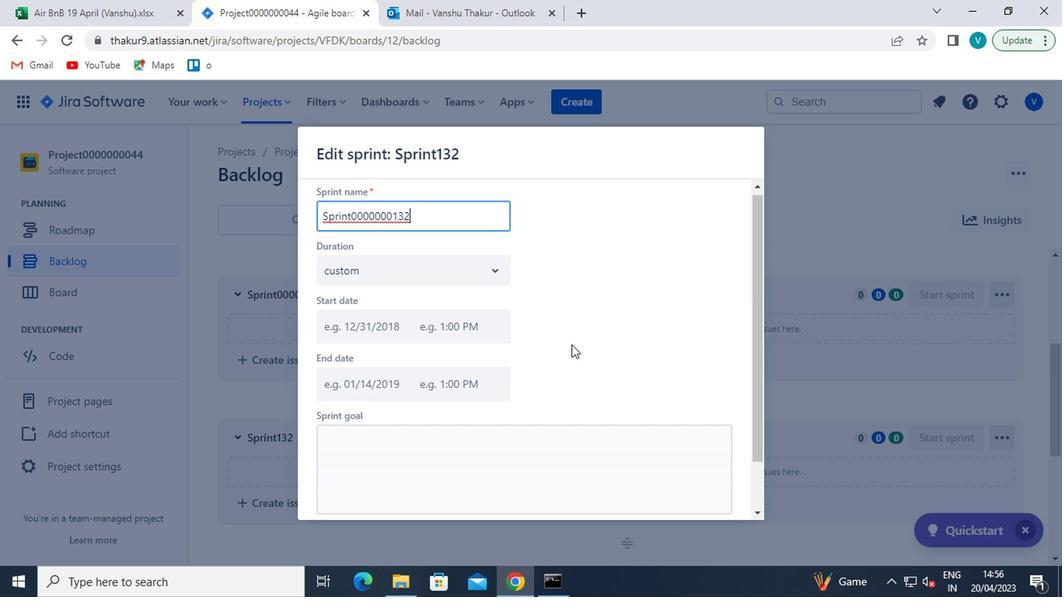 
Action: Mouse moved to (573, 346)
Screenshot: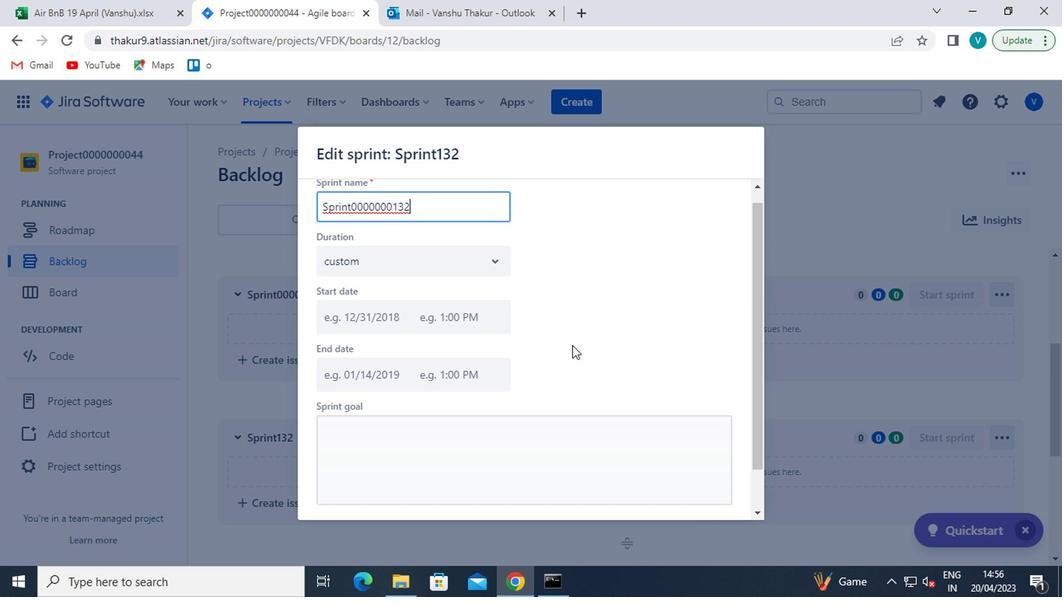 
Action: Mouse scrolled (573, 345) with delta (0, 0)
Screenshot: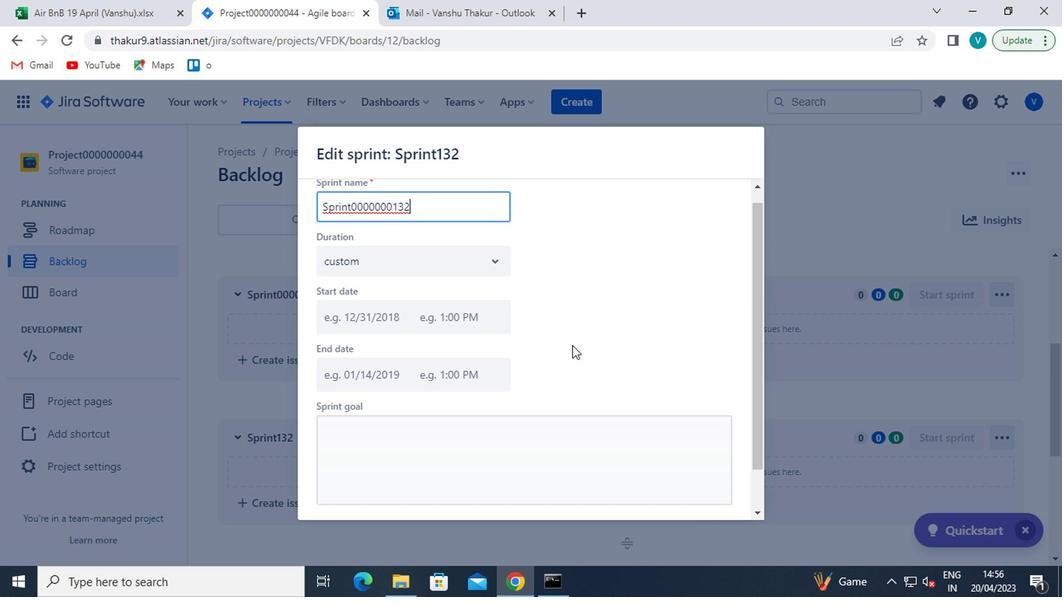 
Action: Mouse moved to (637, 486)
Screenshot: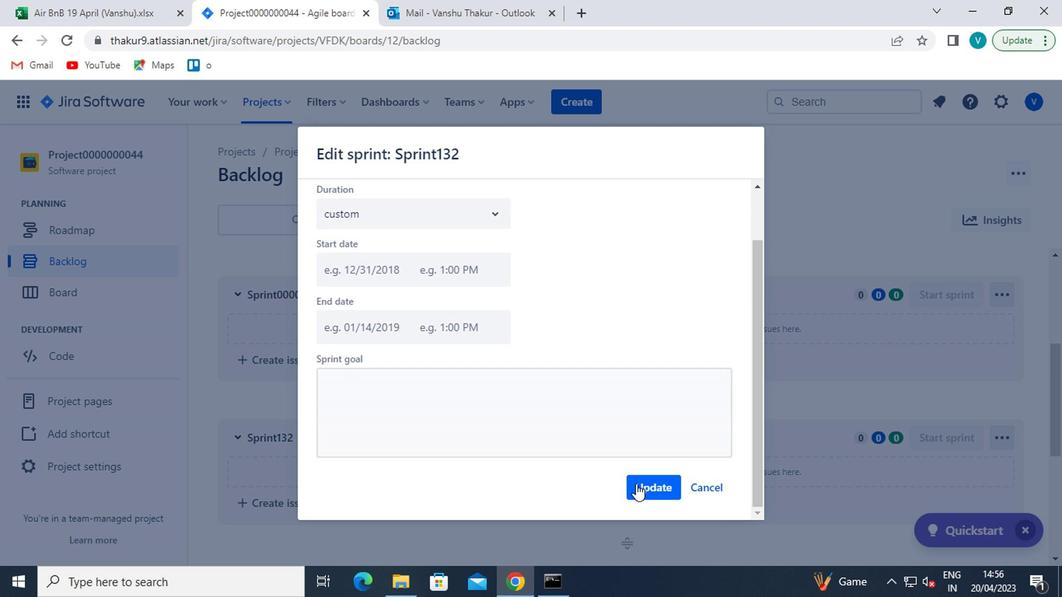 
Action: Mouse pressed left at (637, 486)
Screenshot: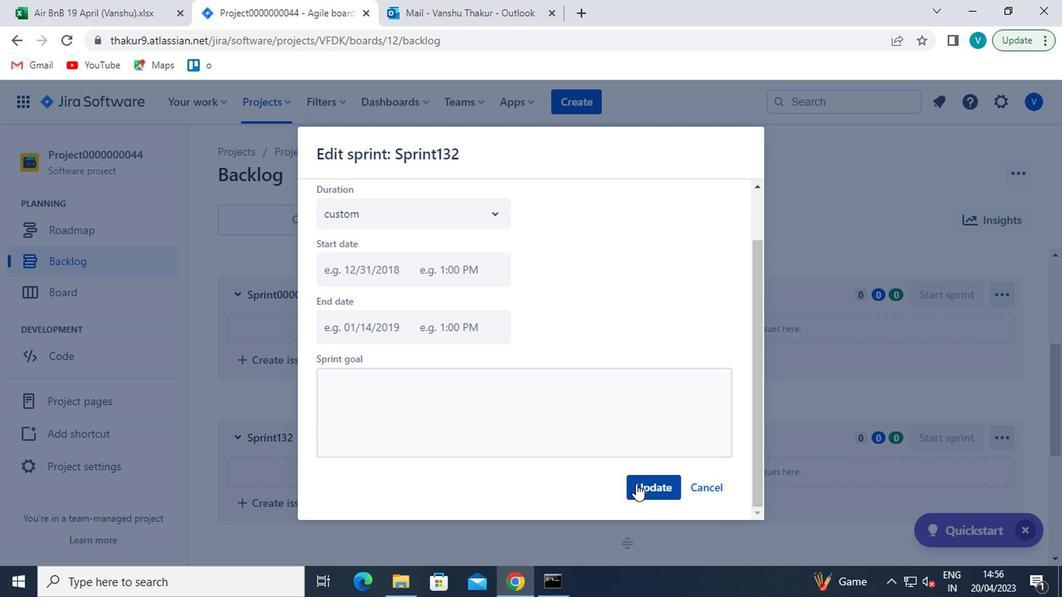 
Action: Mouse moved to (505, 388)
Screenshot: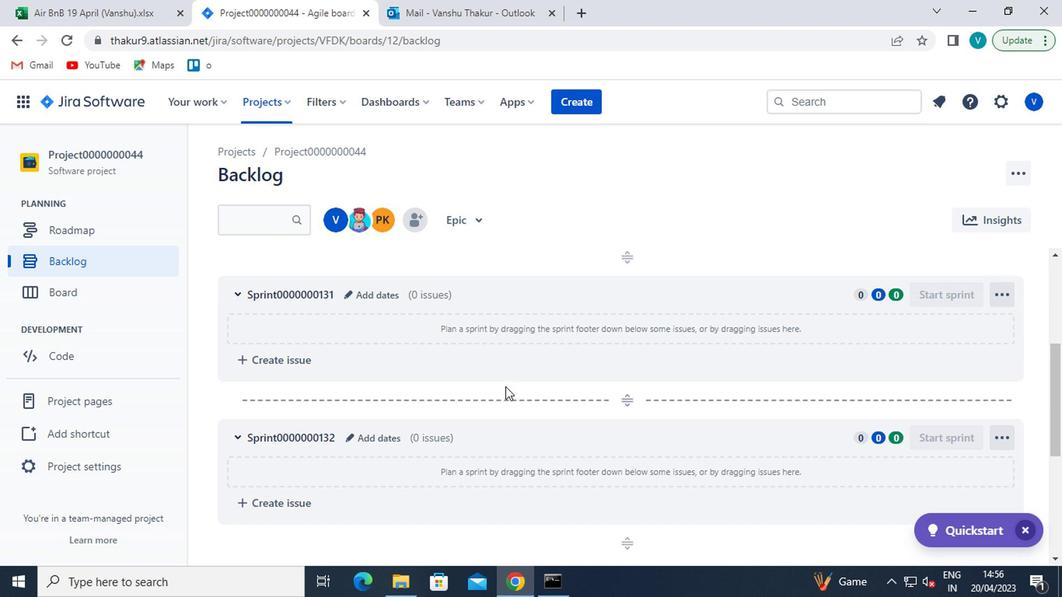 
Action: Mouse scrolled (505, 389) with delta (0, 0)
Screenshot: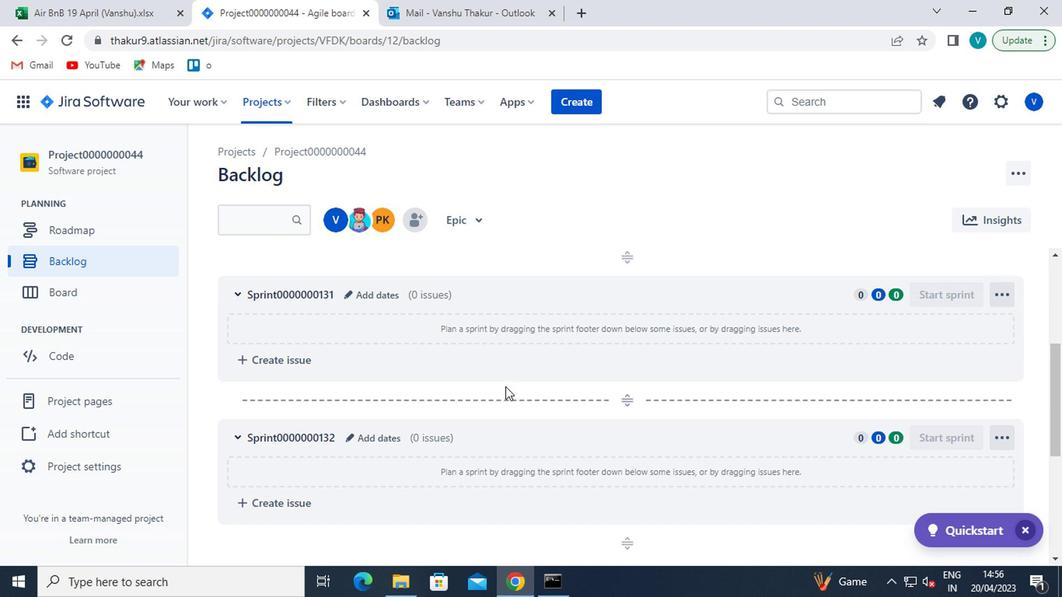 
Action: Mouse moved to (505, 387)
Screenshot: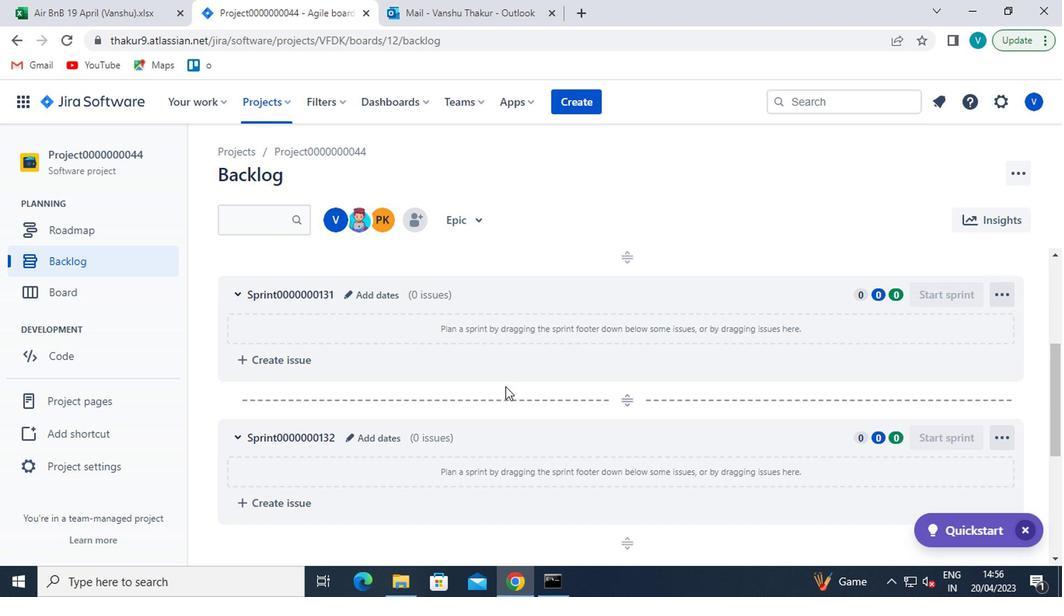 
Action: Mouse scrolled (505, 388) with delta (0, 1)
Screenshot: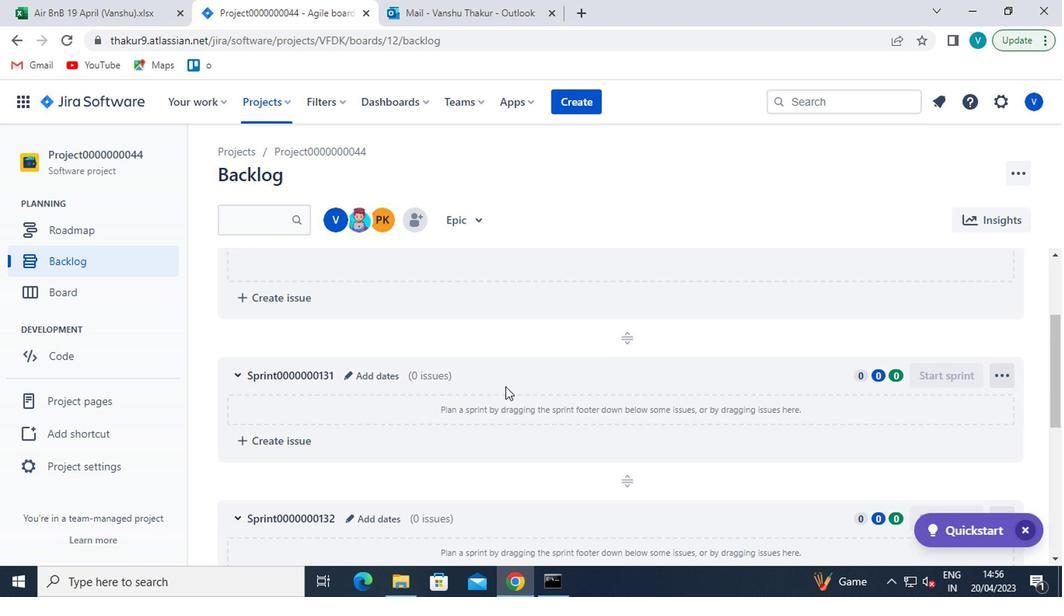 
Action: Mouse scrolled (505, 388) with delta (0, 1)
Screenshot: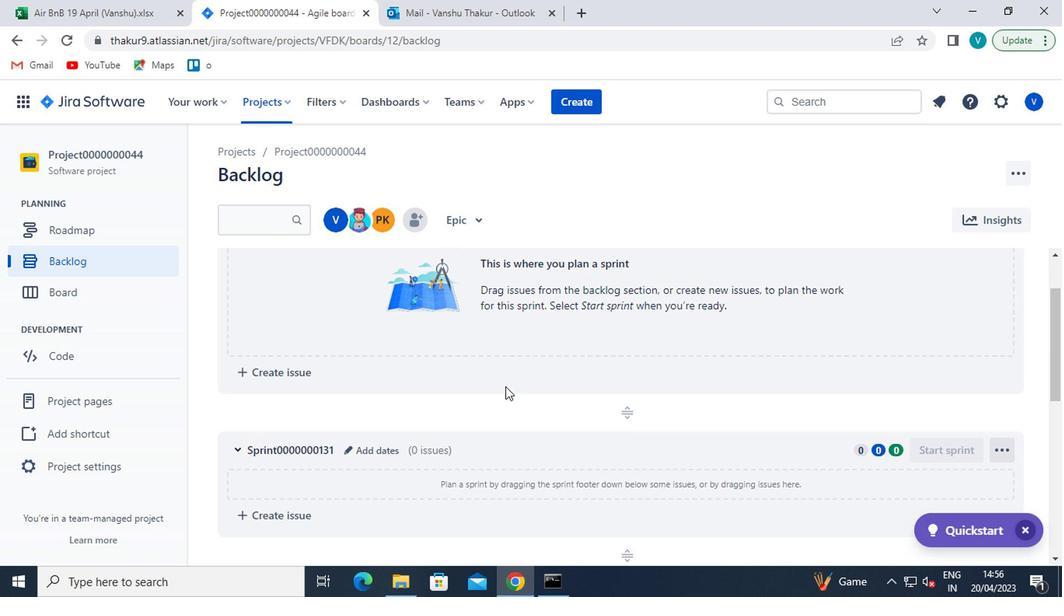 
Action: Mouse scrolled (505, 388) with delta (0, 1)
Screenshot: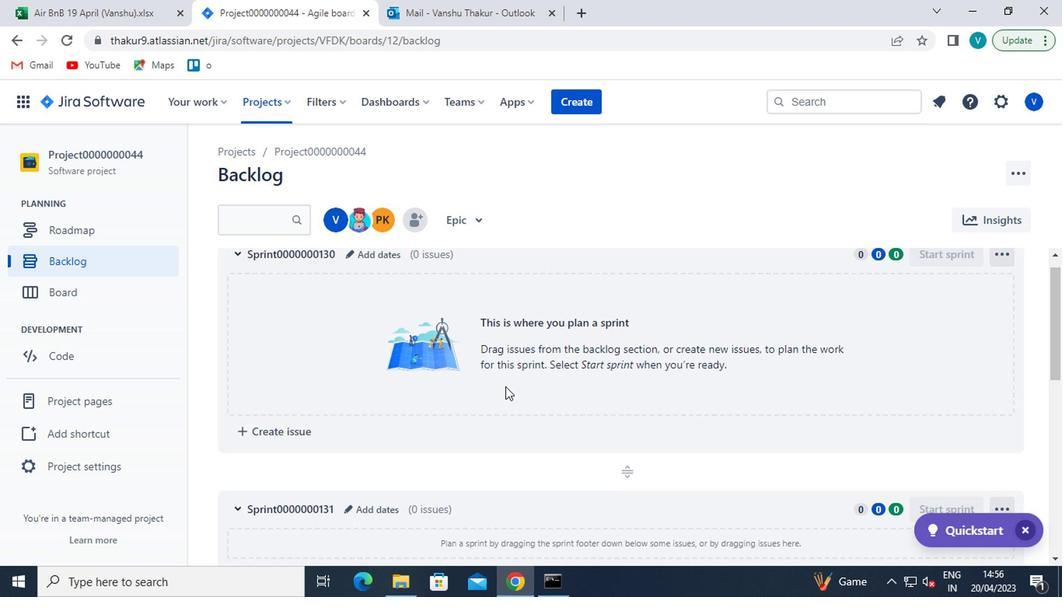 
Action: Mouse moved to (381, 269)
Screenshot: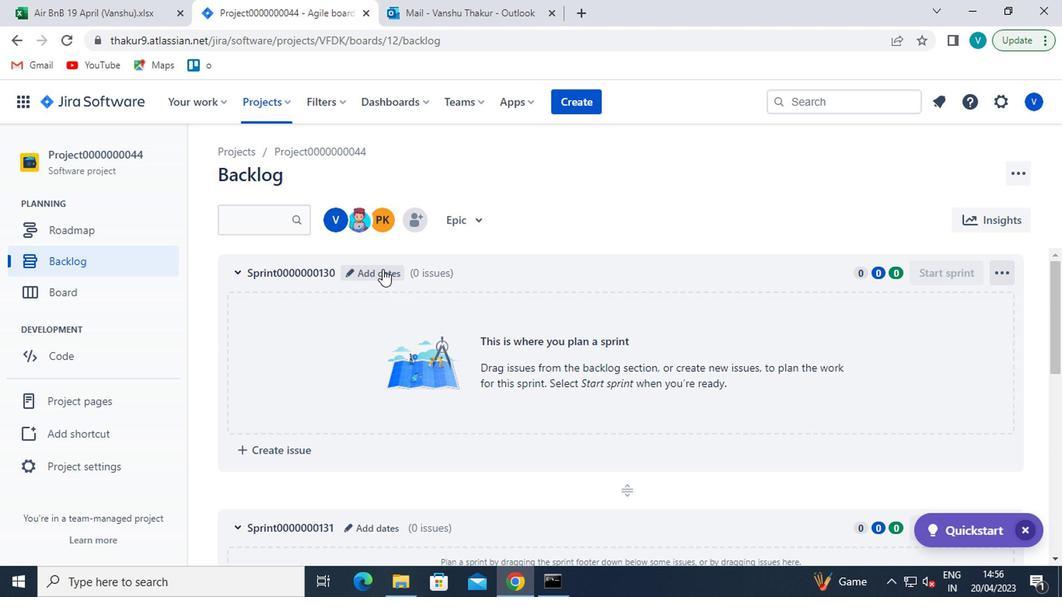 
Action: Mouse pressed left at (381, 269)
Screenshot: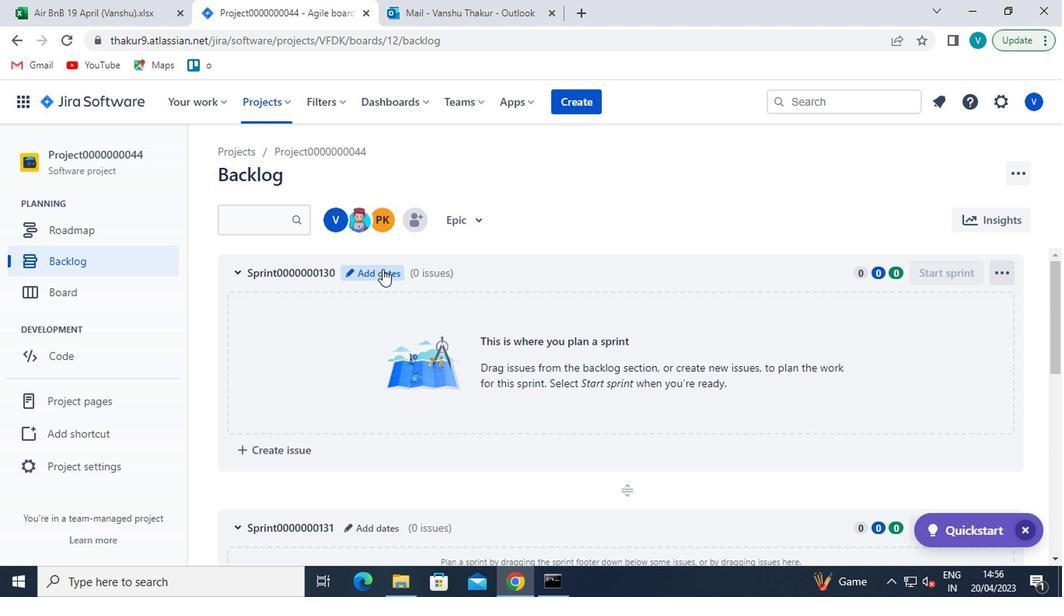 
Action: Mouse moved to (380, 278)
Screenshot: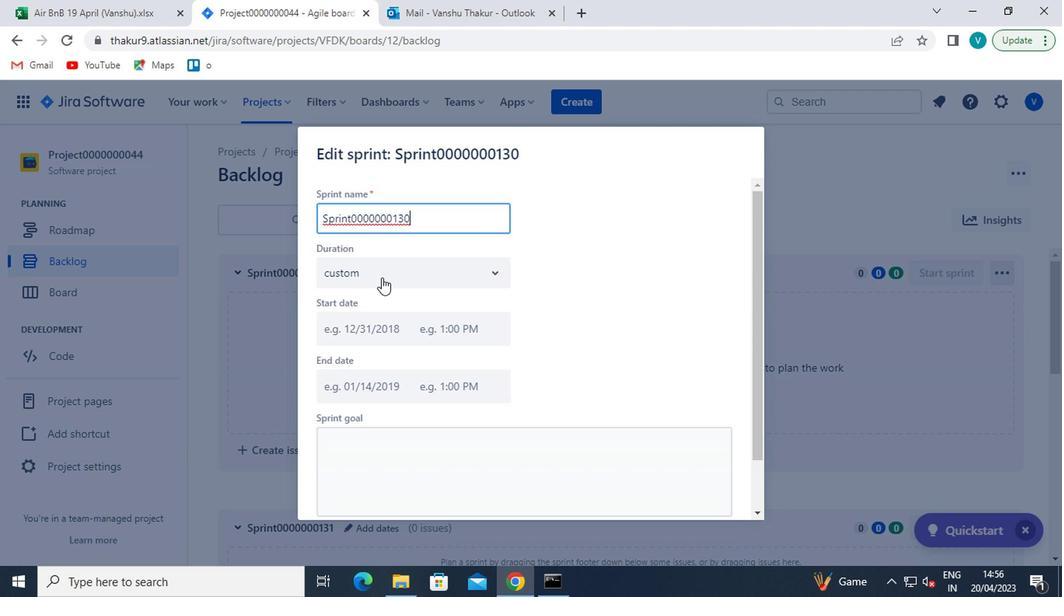 
Action: Mouse pressed left at (380, 278)
Screenshot: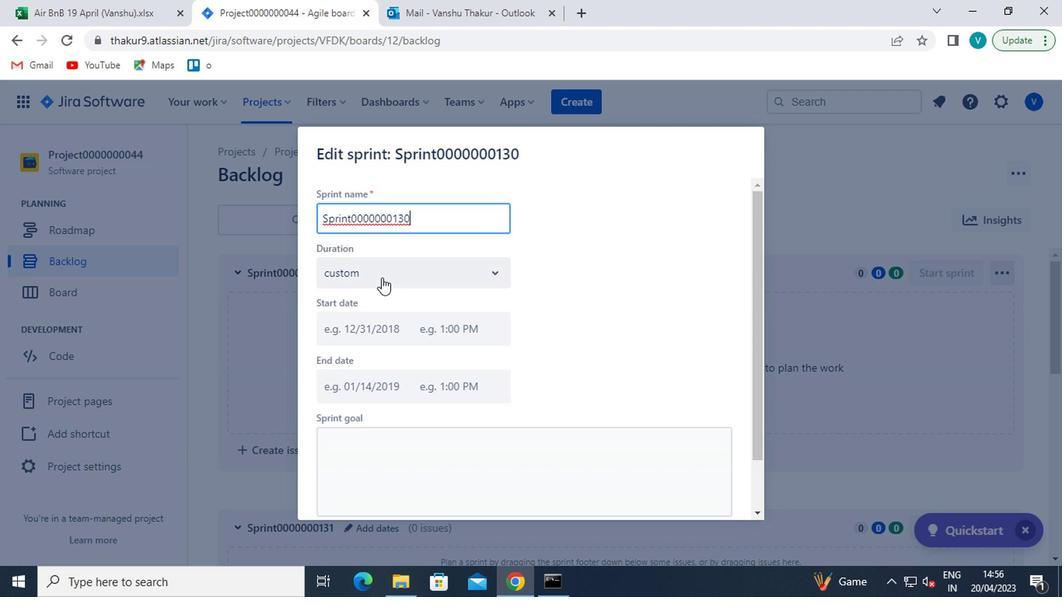 
Action: Mouse moved to (342, 312)
Screenshot: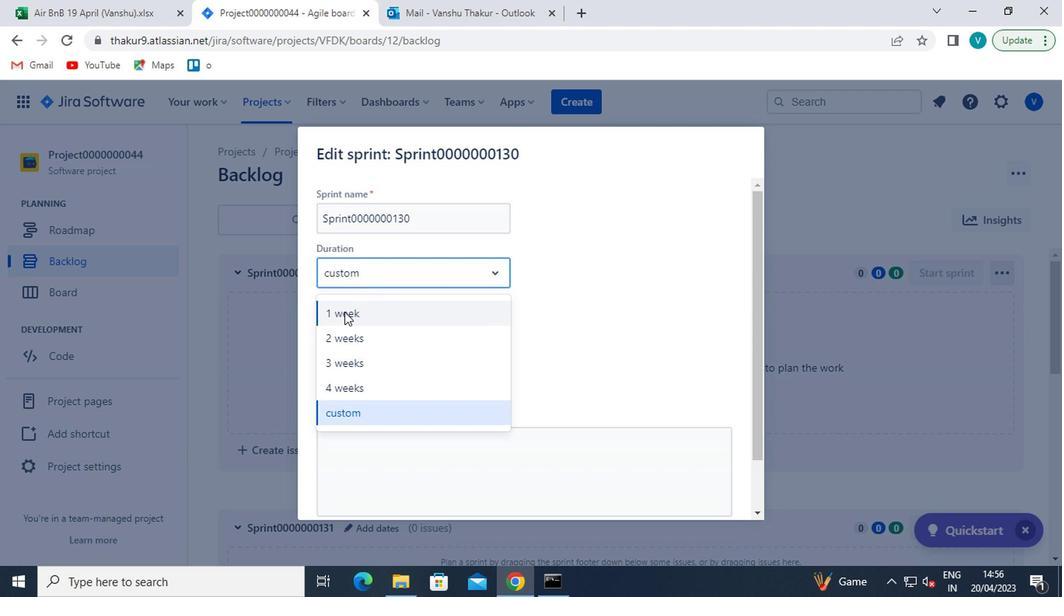
Action: Mouse pressed left at (342, 312)
Screenshot: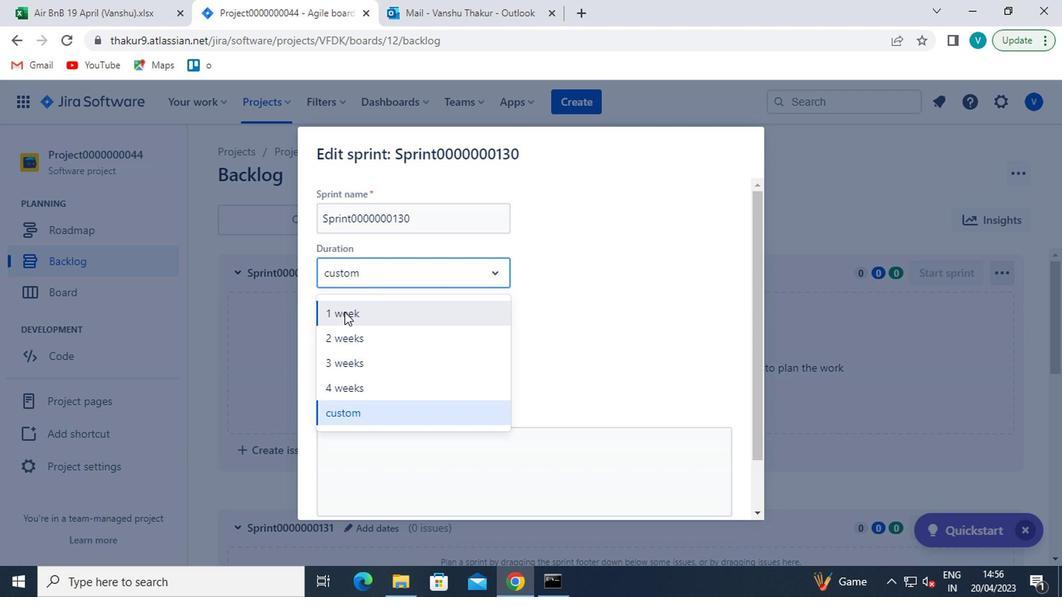 
Action: Mouse moved to (625, 446)
Screenshot: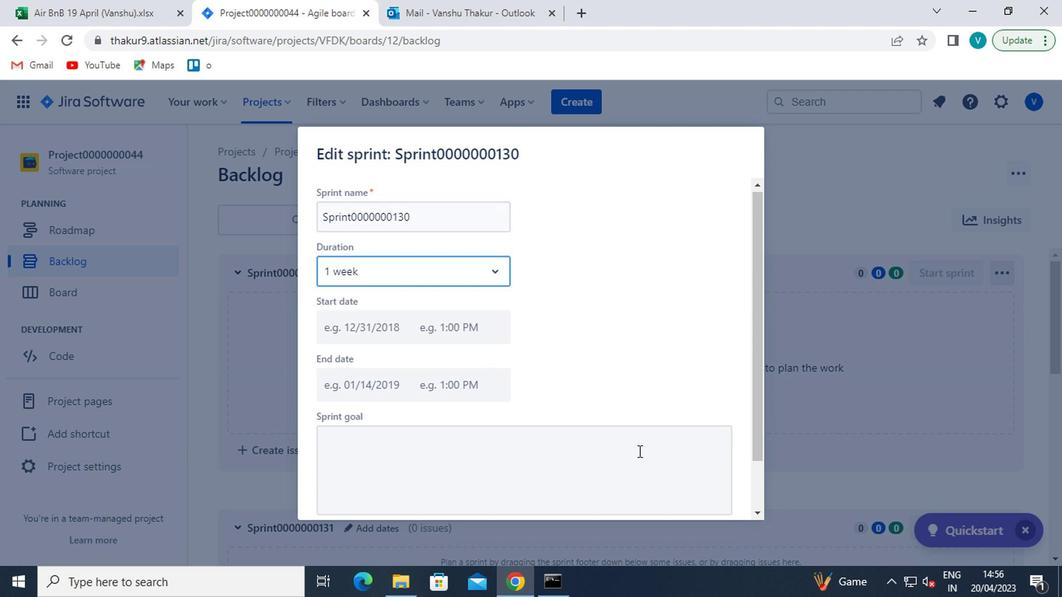 
Action: Mouse scrolled (625, 445) with delta (0, -1)
Screenshot: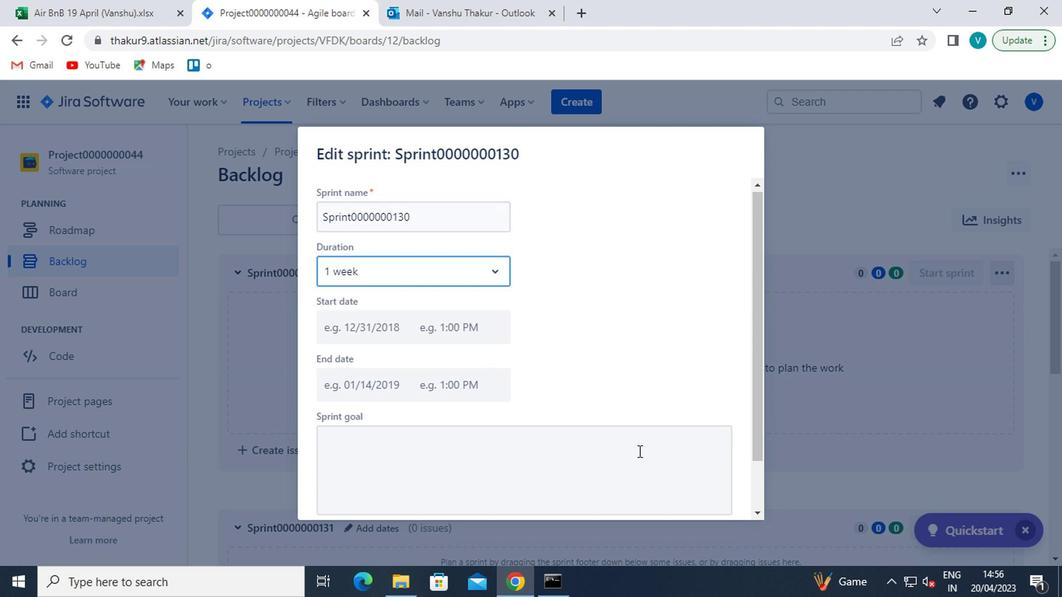 
Action: Mouse moved to (637, 451)
Screenshot: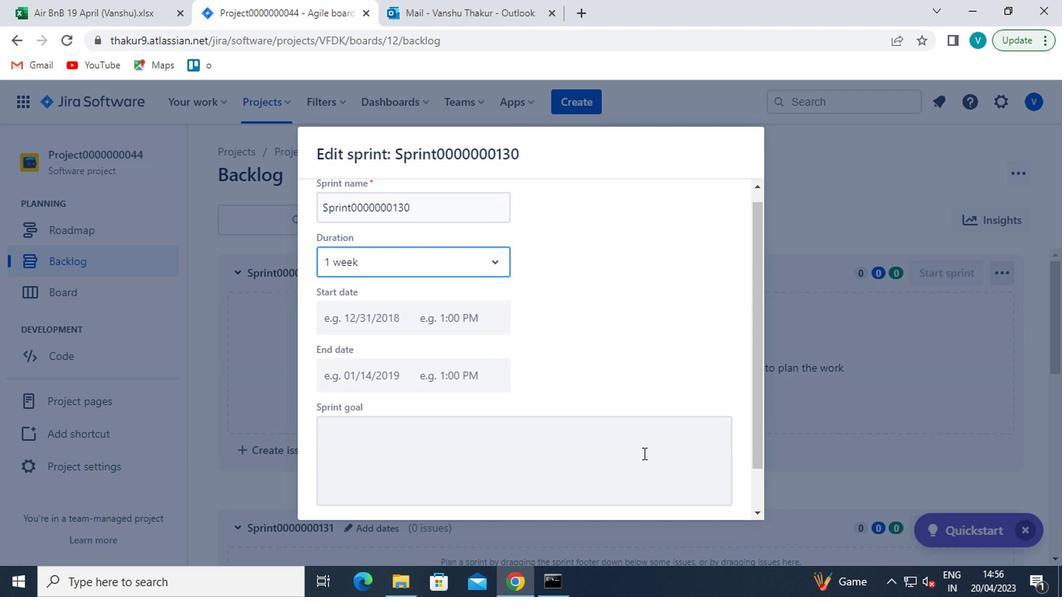 
Action: Mouse scrolled (637, 450) with delta (0, 0)
Screenshot: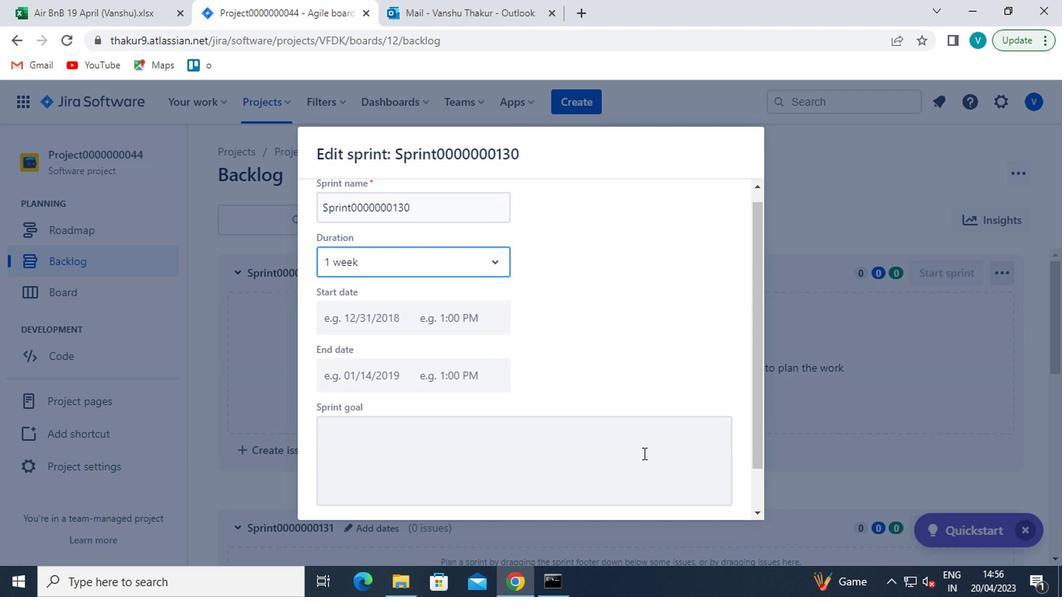 
Action: Mouse moved to (640, 454)
Screenshot: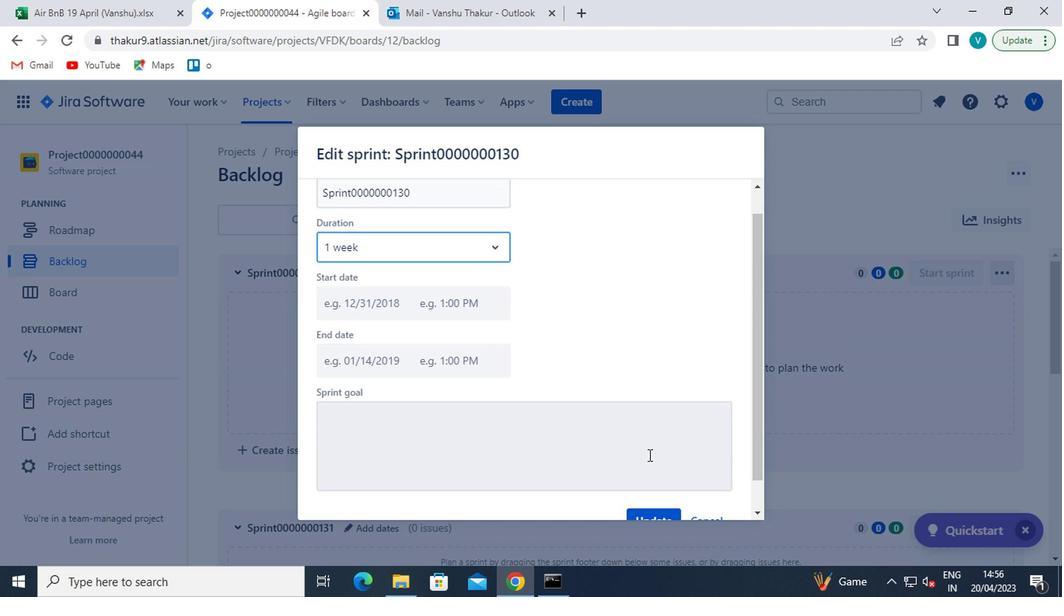 
Action: Mouse scrolled (640, 453) with delta (0, -1)
Screenshot: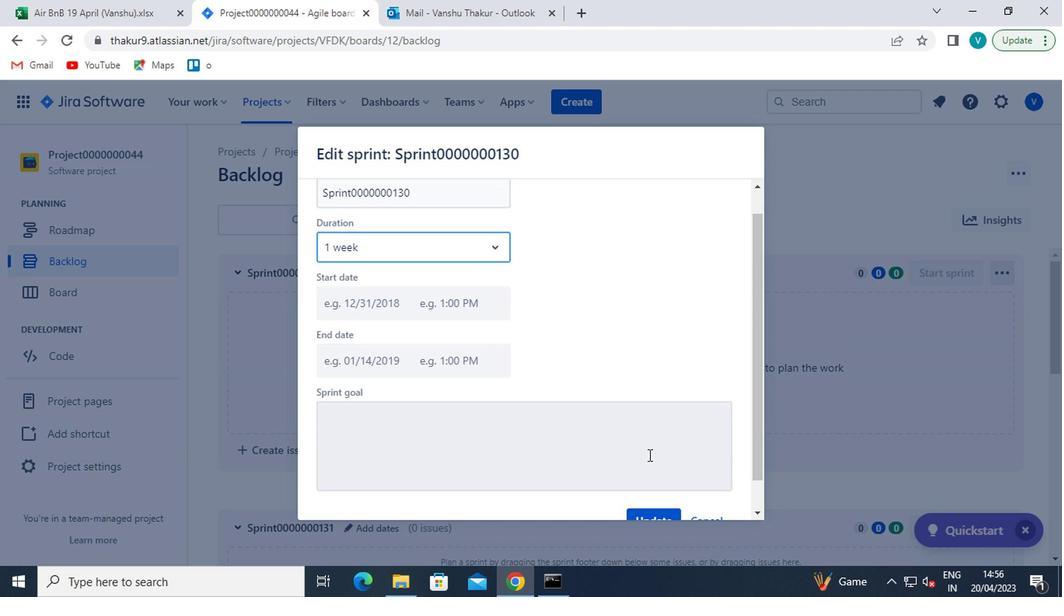 
Action: Mouse moved to (668, 484)
Screenshot: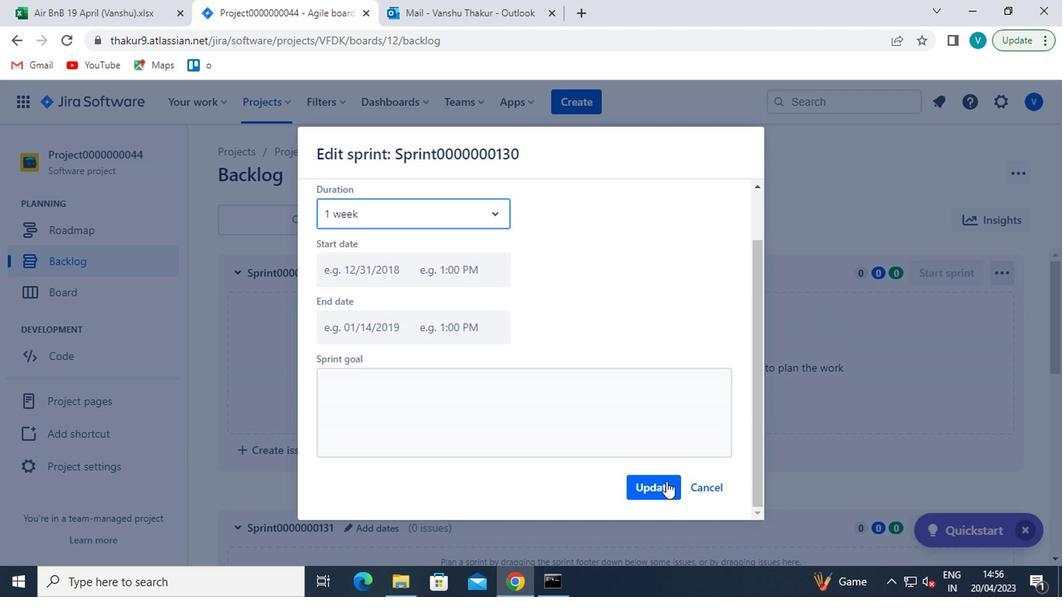 
Action: Mouse pressed left at (668, 484)
Screenshot: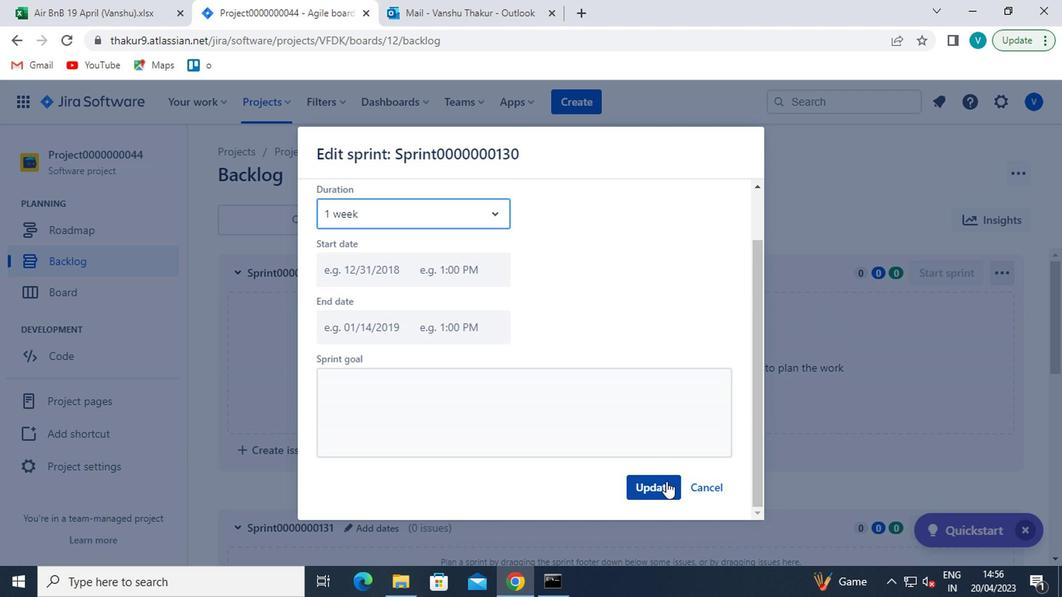 
Action: Mouse moved to (404, 433)
Screenshot: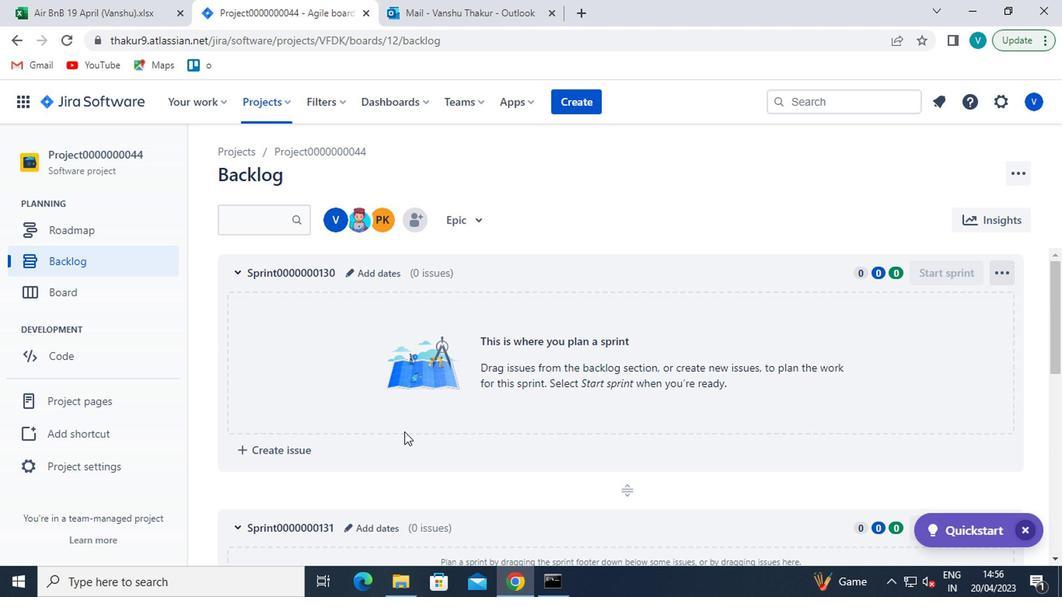 
Action: Mouse scrolled (404, 432) with delta (0, -1)
Screenshot: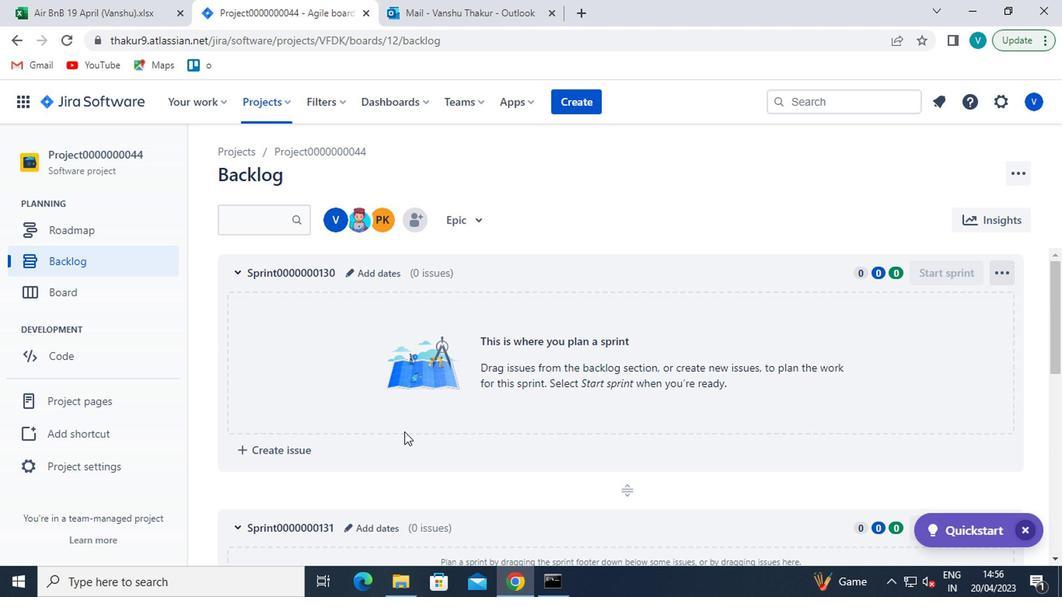 
Action: Mouse moved to (401, 432)
Screenshot: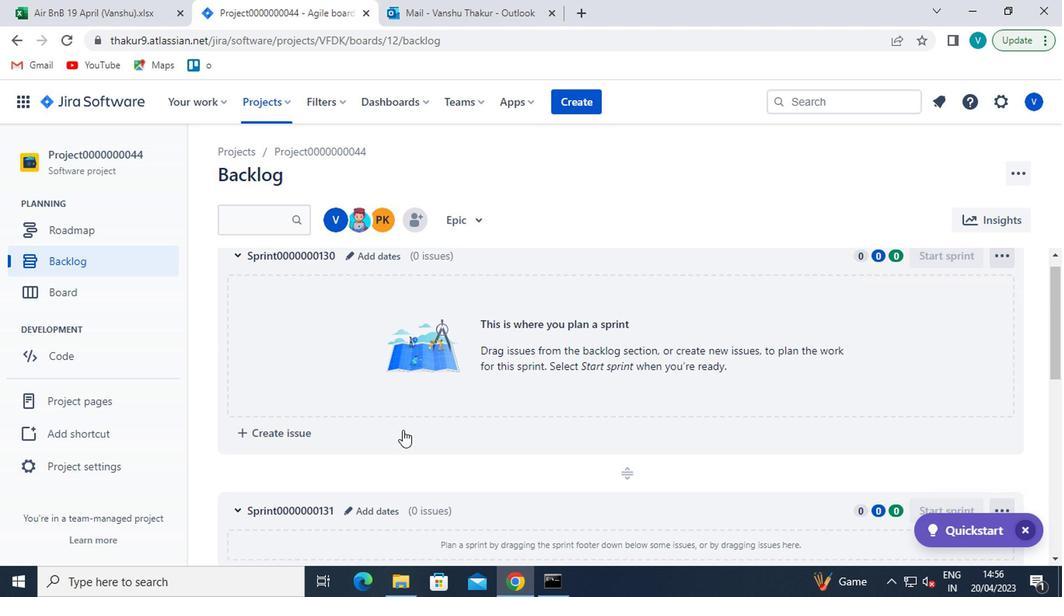 
Action: Mouse scrolled (401, 430) with delta (0, -1)
Screenshot: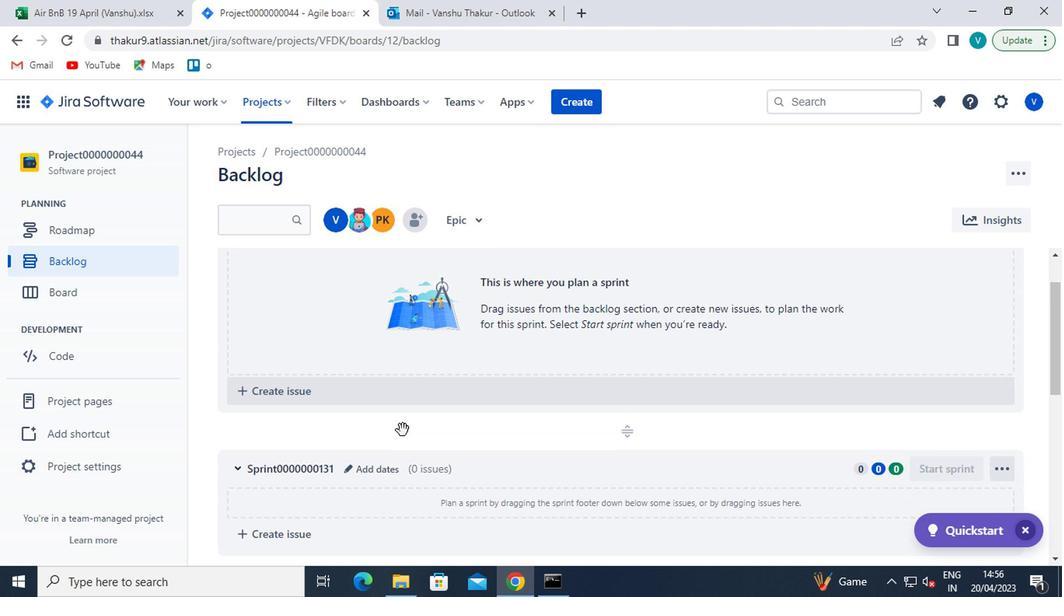 
Action: Mouse moved to (373, 375)
Screenshot: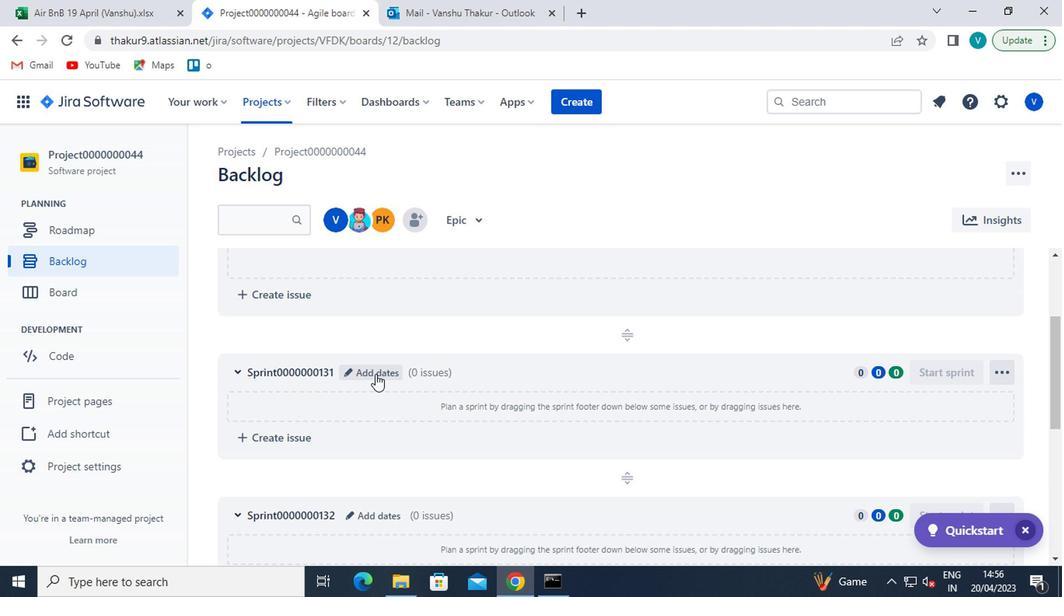 
Action: Mouse pressed left at (373, 375)
Screenshot: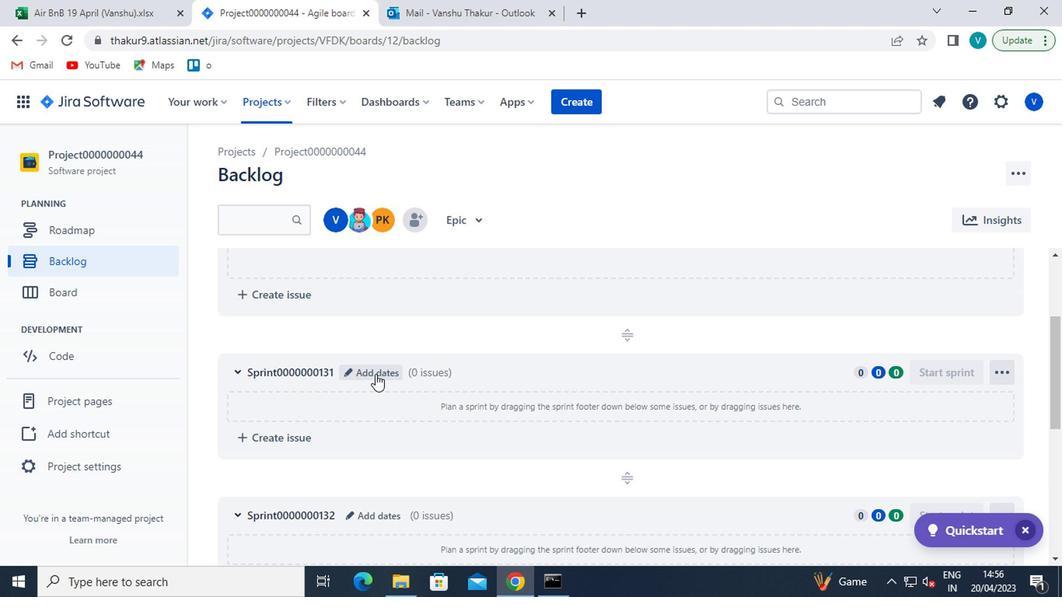 
Action: Mouse moved to (355, 273)
Screenshot: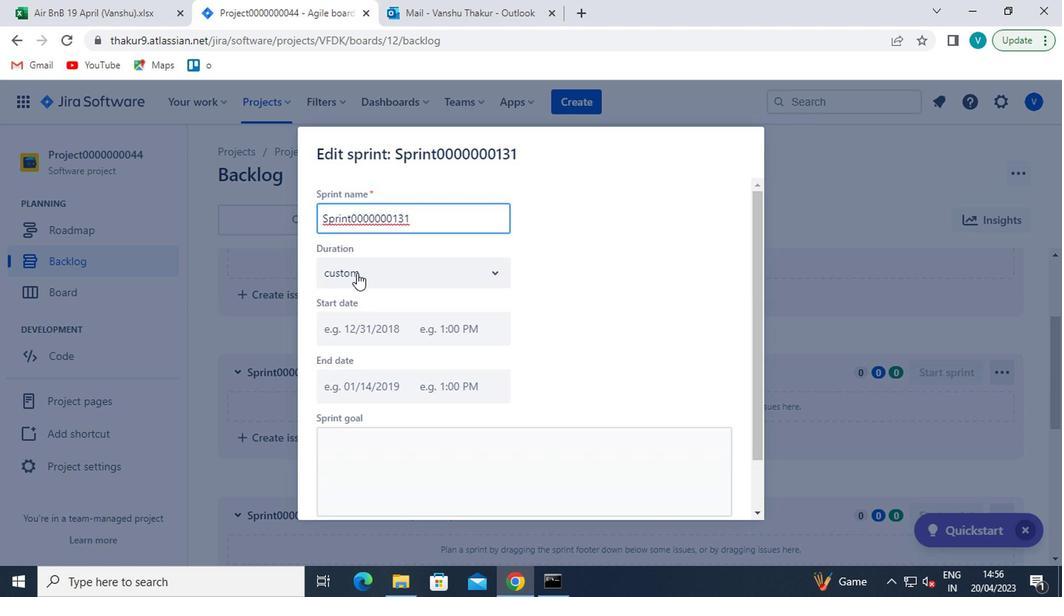 
Action: Mouse pressed left at (355, 273)
Screenshot: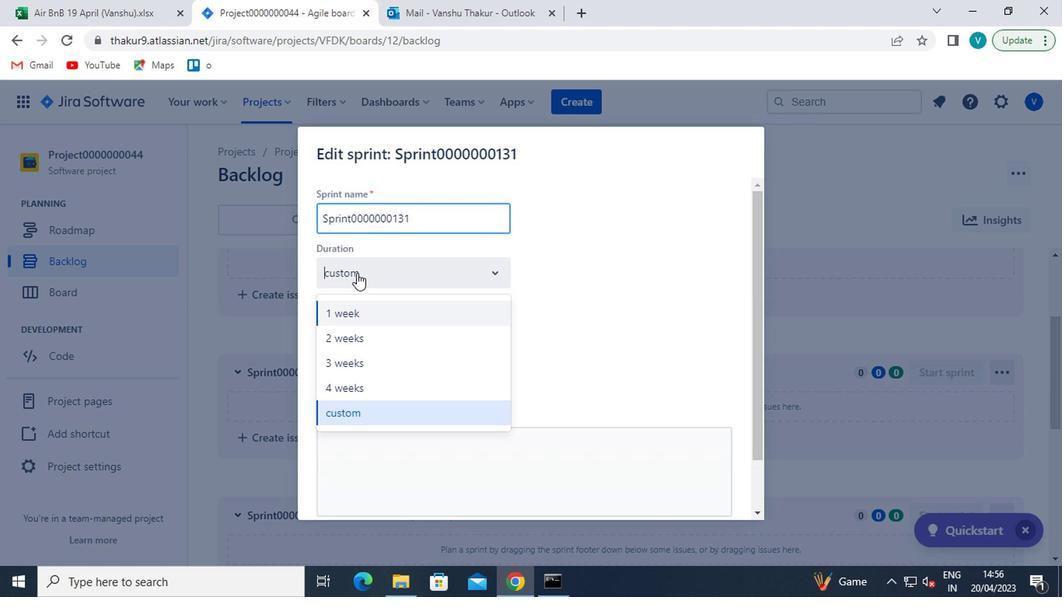 
Action: Mouse moved to (350, 336)
Screenshot: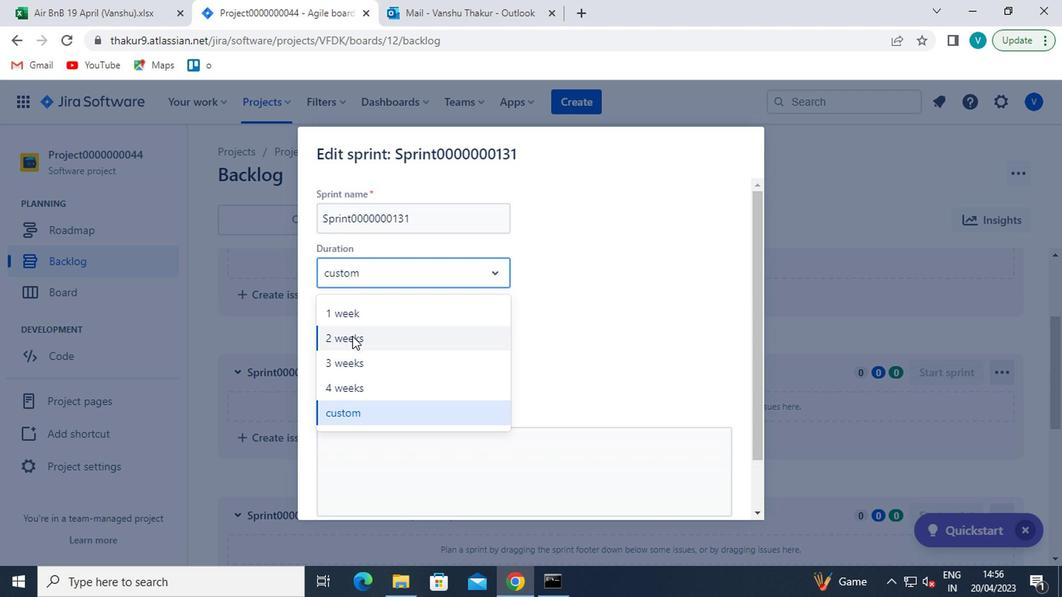 
Action: Mouse pressed left at (350, 336)
Screenshot: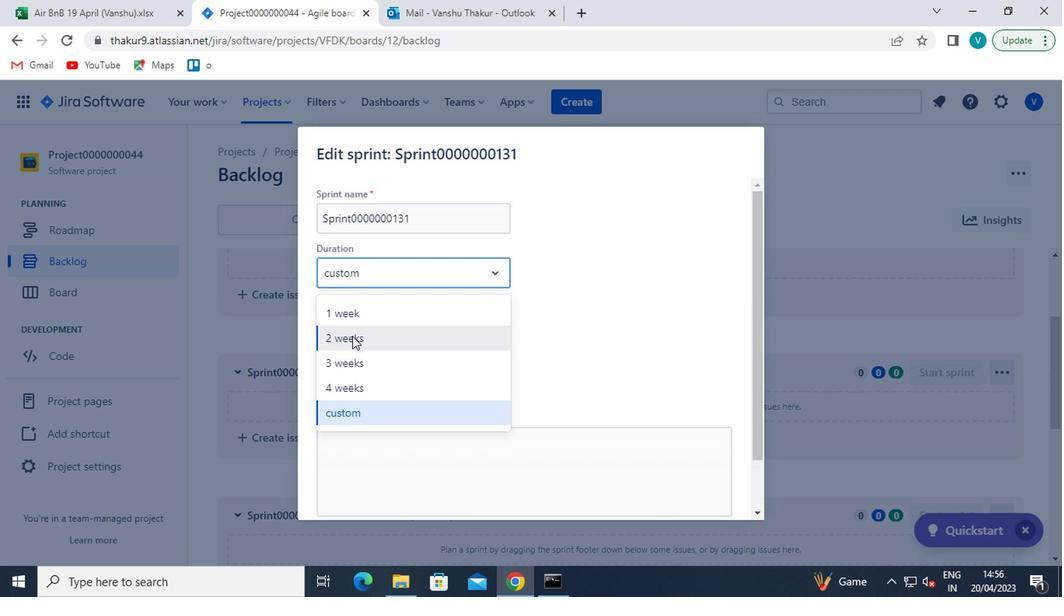 
Action: Mouse moved to (471, 377)
Screenshot: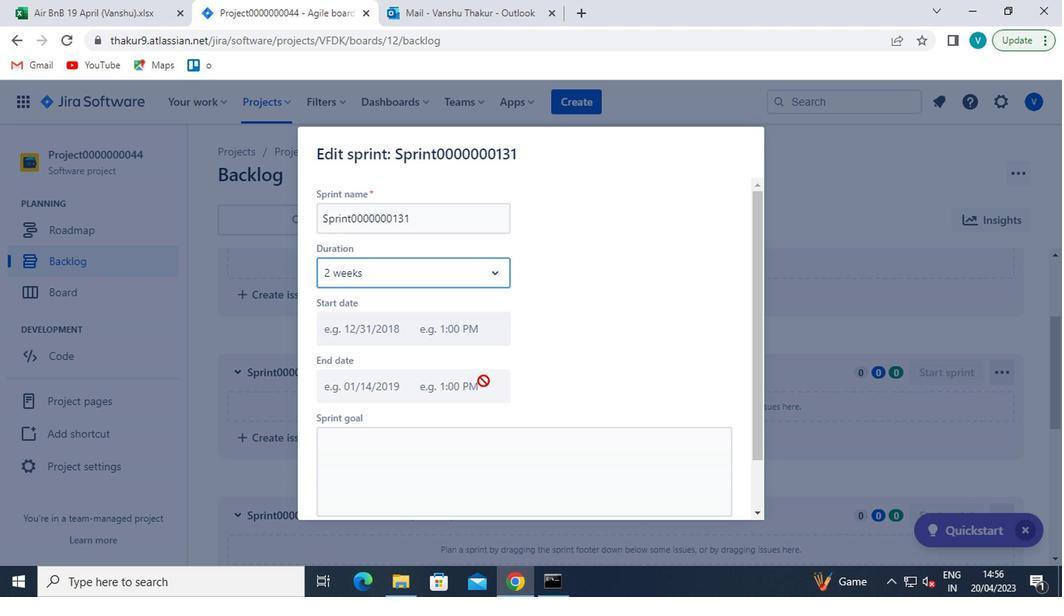 
Action: Mouse scrolled (471, 377) with delta (0, 0)
Screenshot: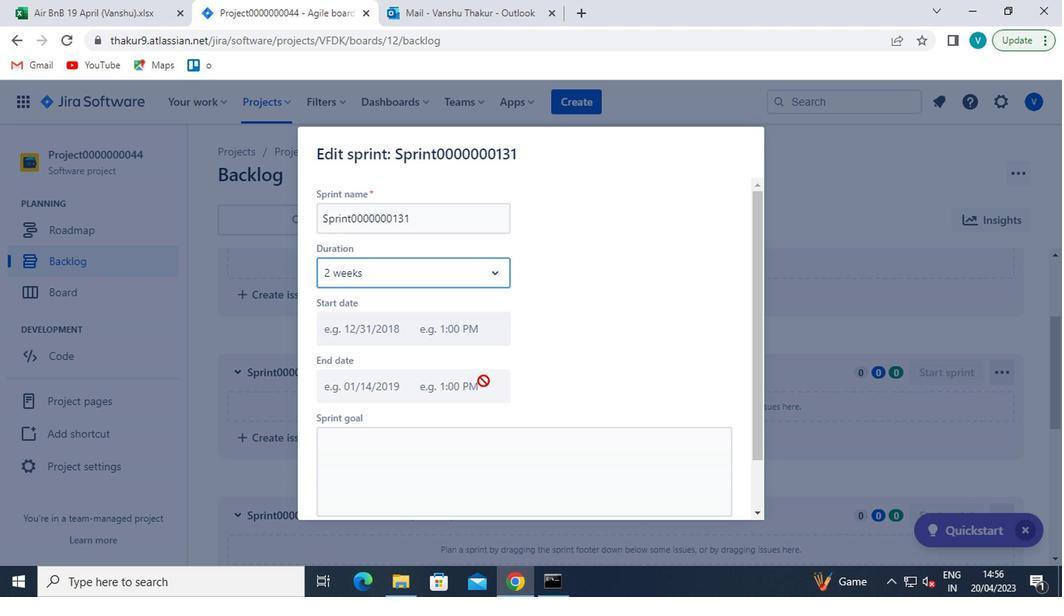 
Action: Mouse moved to (479, 381)
Screenshot: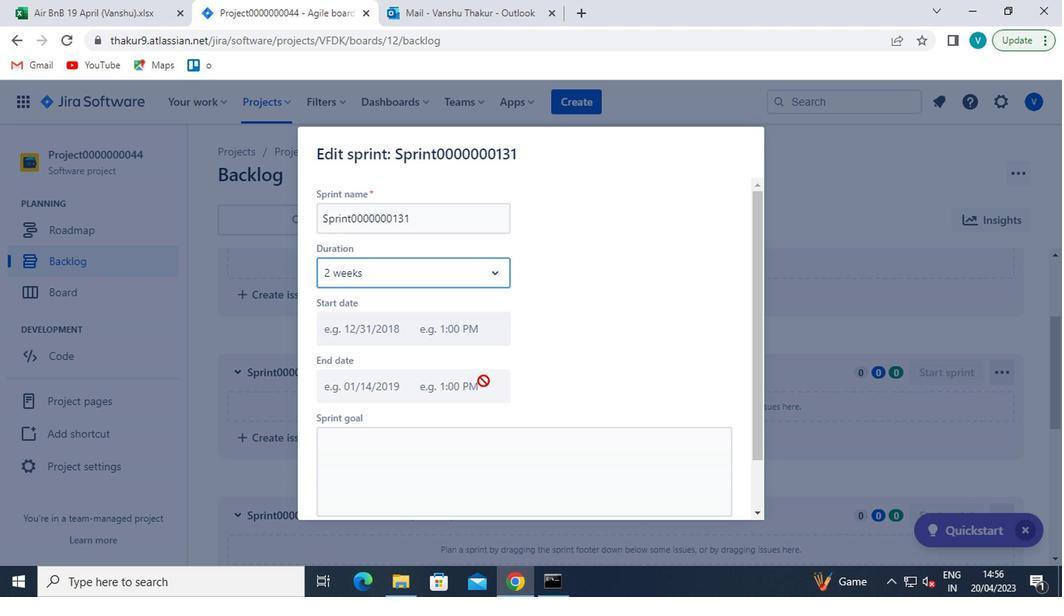 
Action: Mouse scrolled (479, 381) with delta (0, 0)
Screenshot: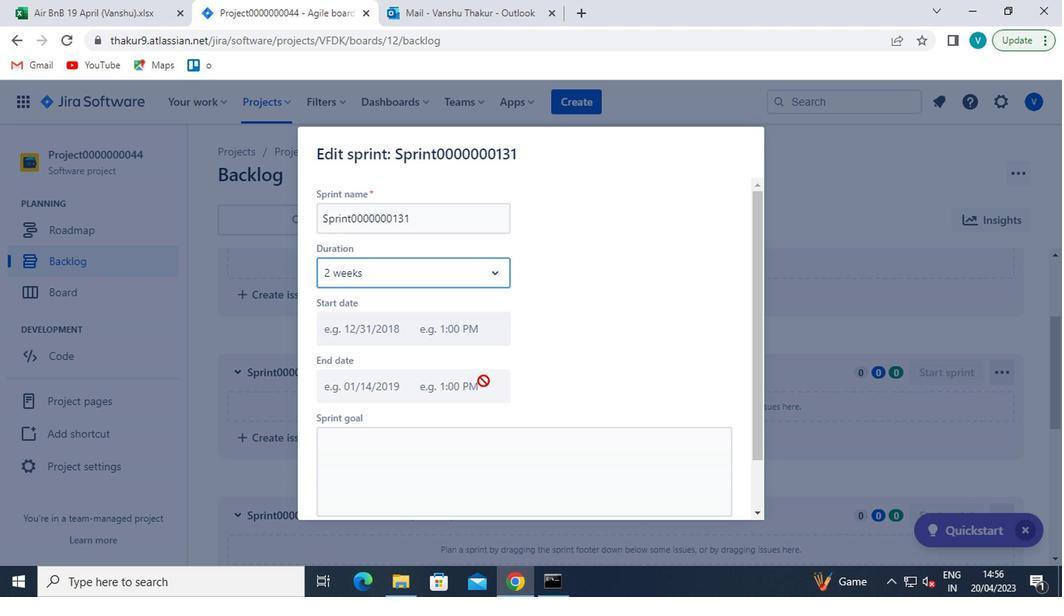 
Action: Mouse moved to (483, 382)
Screenshot: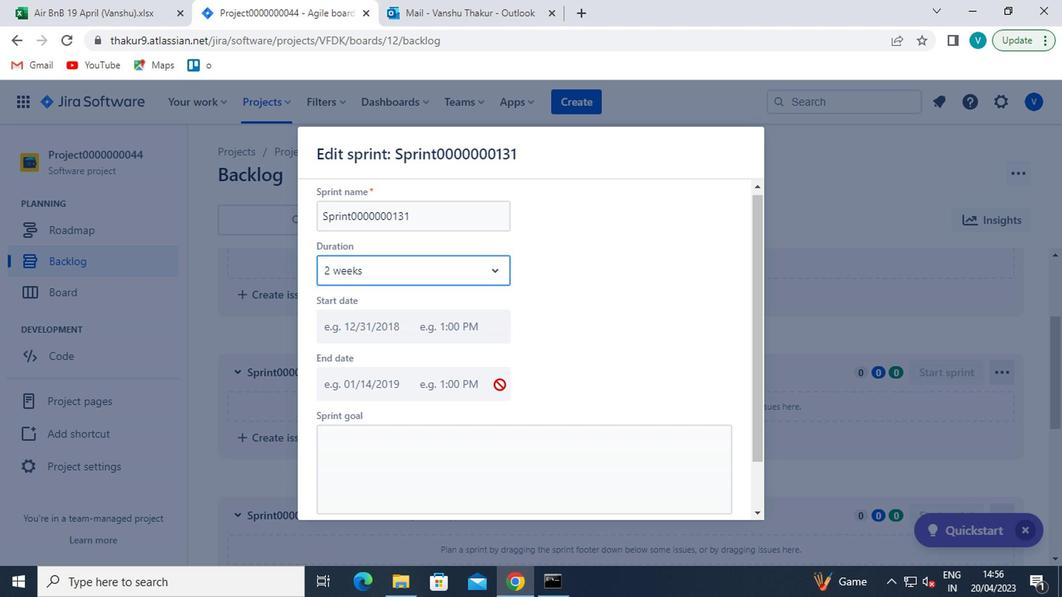 
Action: Mouse scrolled (483, 381) with delta (0, 0)
Screenshot: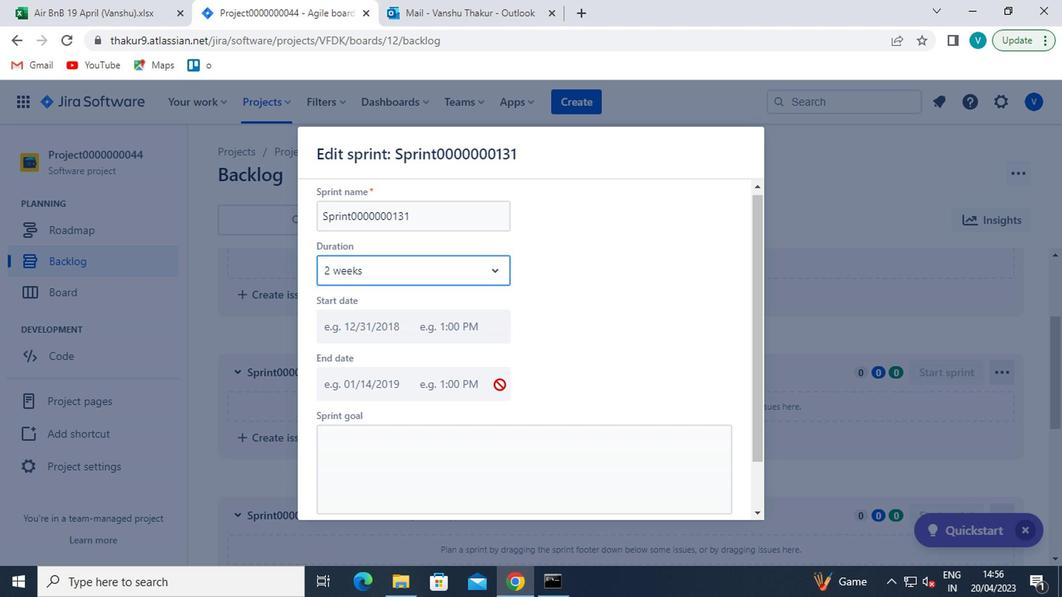 
Action: Mouse moved to (489, 385)
Screenshot: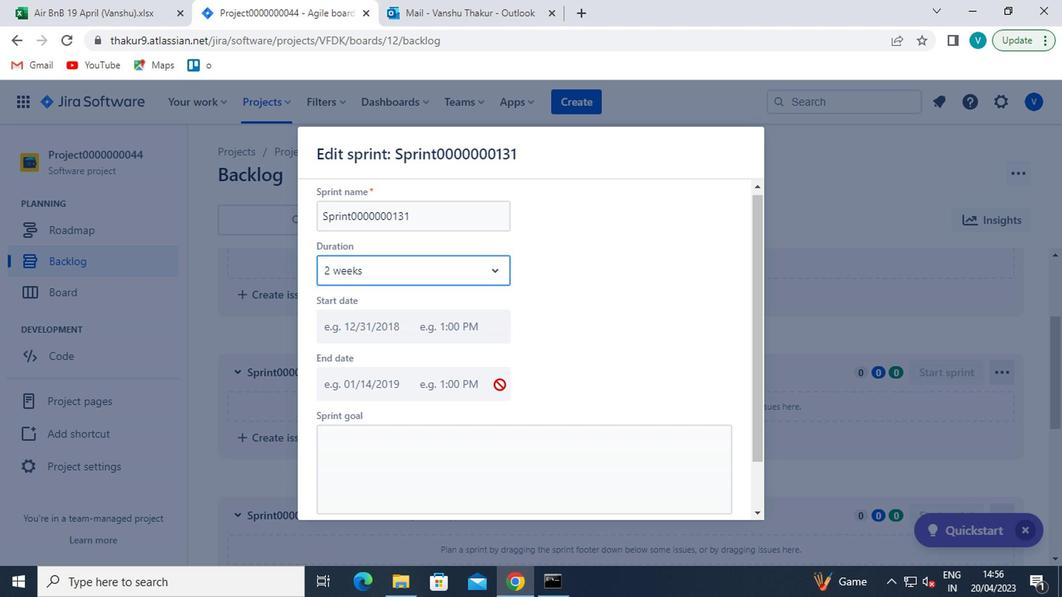 
Action: Mouse scrolled (489, 383) with delta (0, -1)
Screenshot: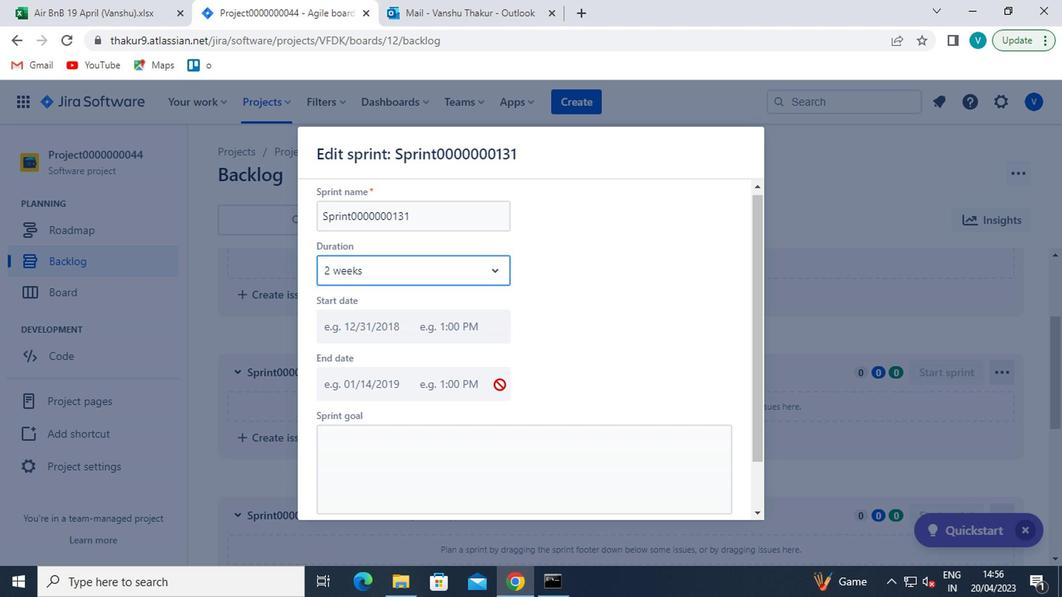
Action: Mouse moved to (493, 386)
Screenshot: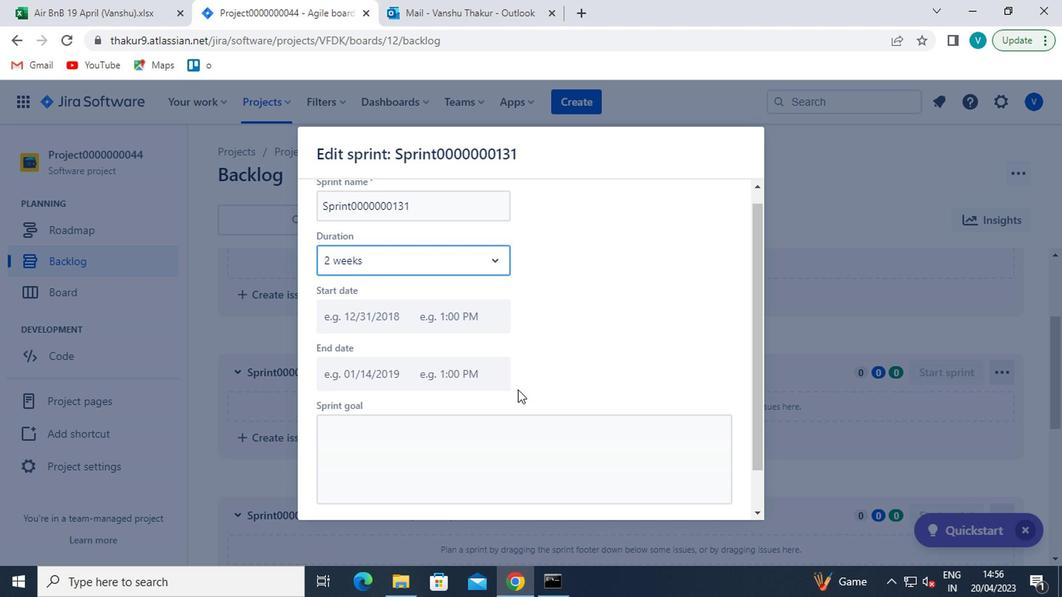 
Action: Mouse scrolled (493, 385) with delta (0, -1)
Screenshot: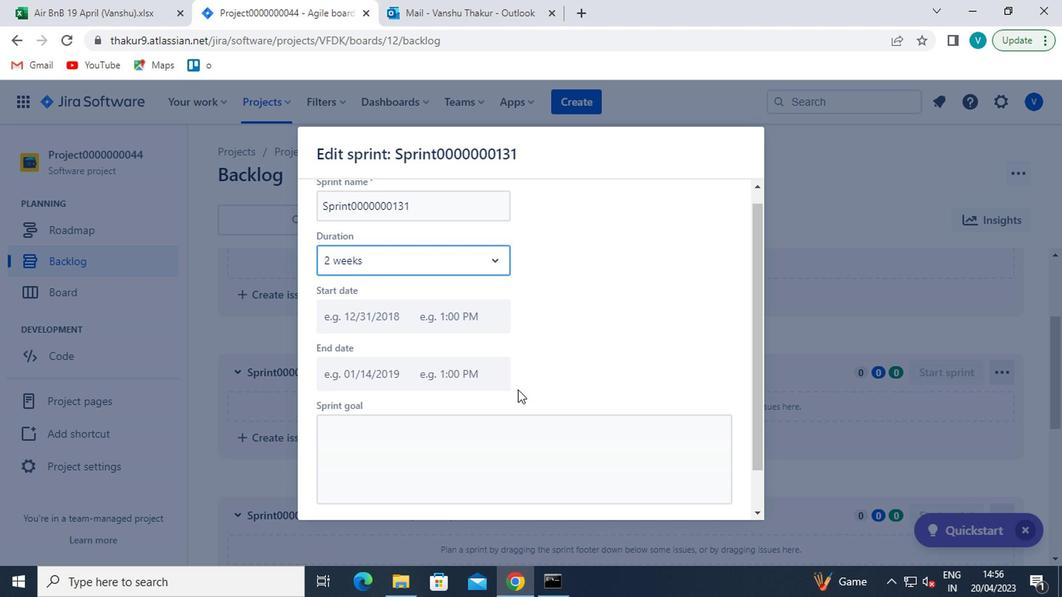 
Action: Mouse moved to (635, 486)
Screenshot: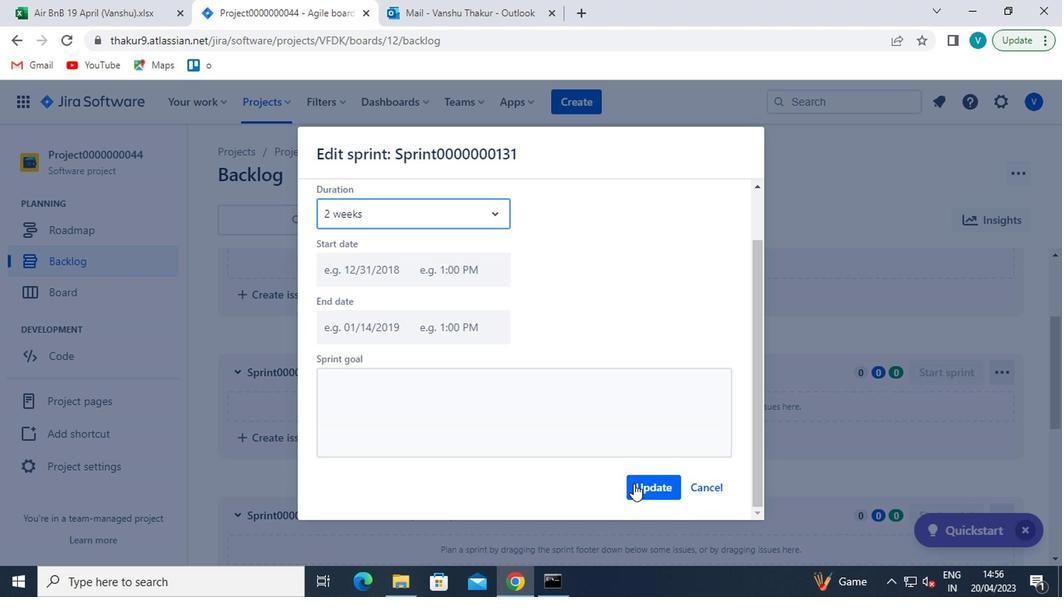 
Action: Mouse pressed left at (635, 486)
Screenshot: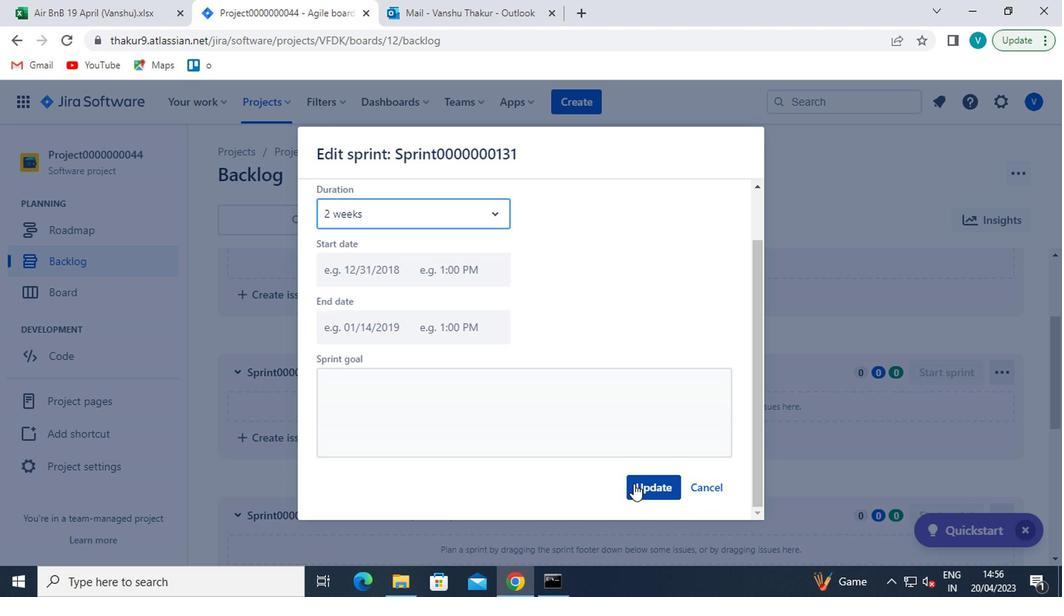 
